 Task: Find connections with filter location Sinnar with filter topic #Personaldevelopmentwith filter profile language English with filter current company Polycab India Limited with filter school Anand Agricultural University, Anand with filter industry Higher Education with filter service category Financial Reporting with filter keywords title Web Developer
Action: Mouse moved to (563, 70)
Screenshot: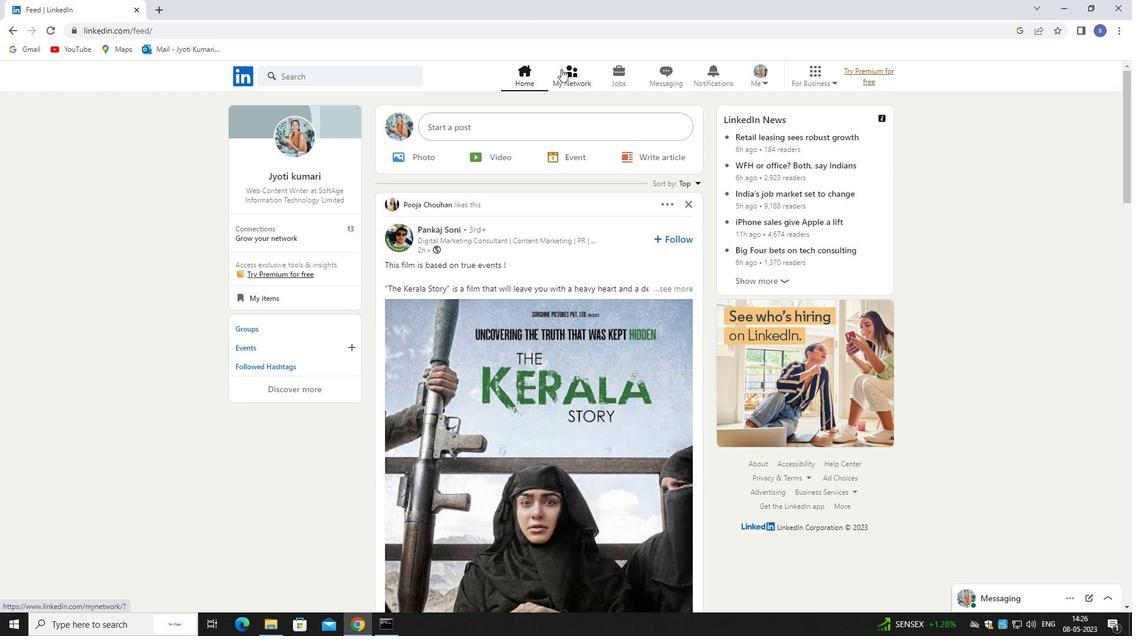 
Action: Mouse pressed left at (563, 70)
Screenshot: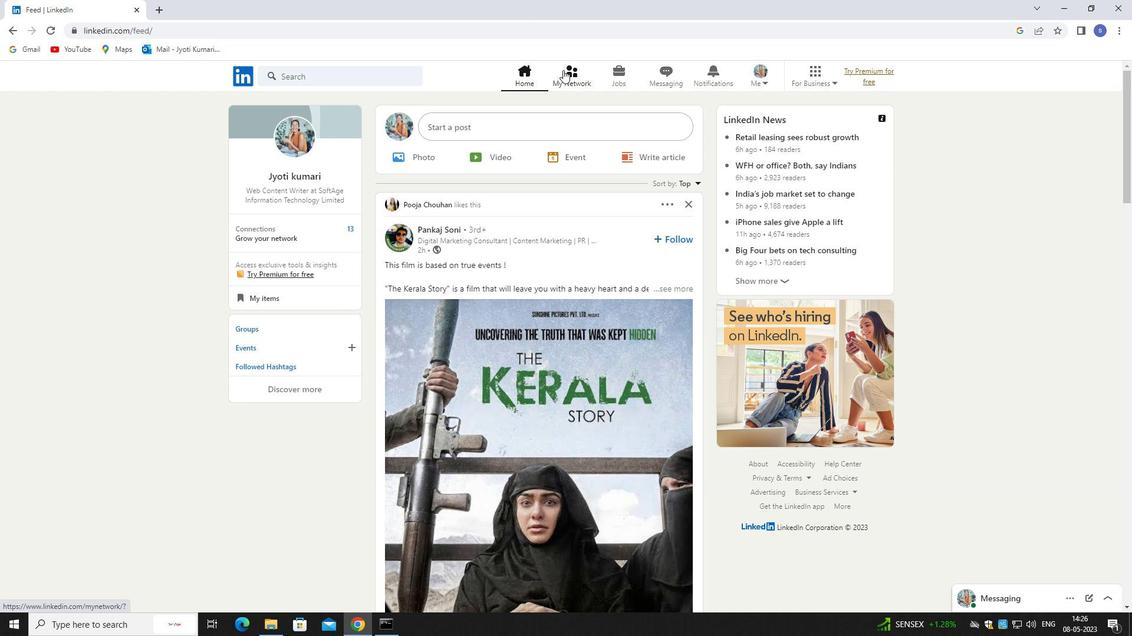 
Action: Mouse pressed left at (563, 70)
Screenshot: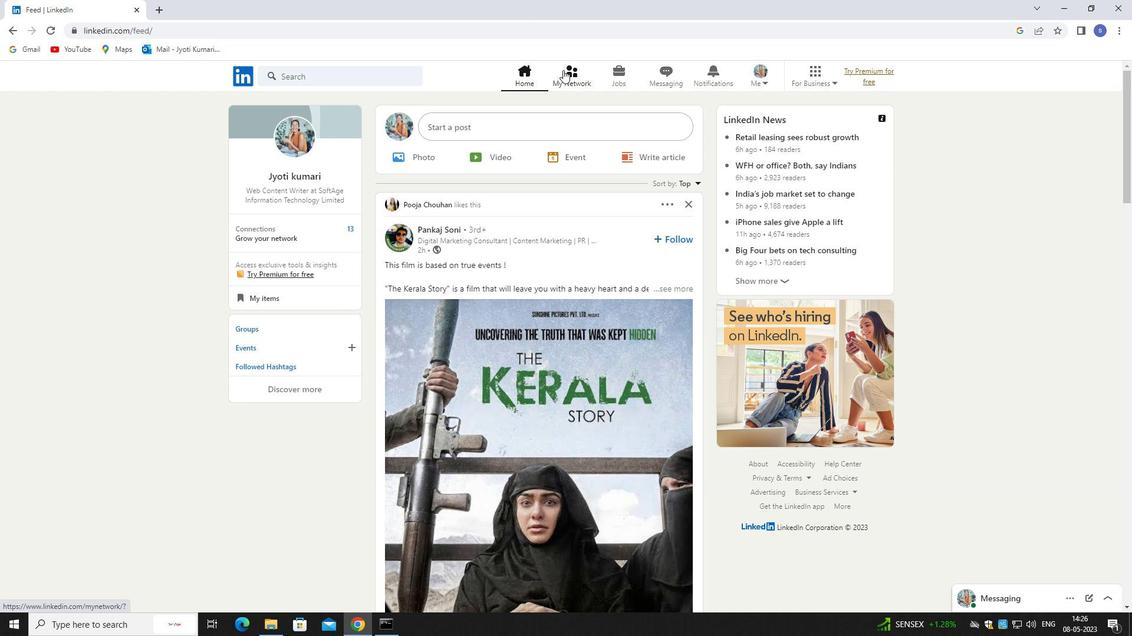 
Action: Mouse moved to (380, 135)
Screenshot: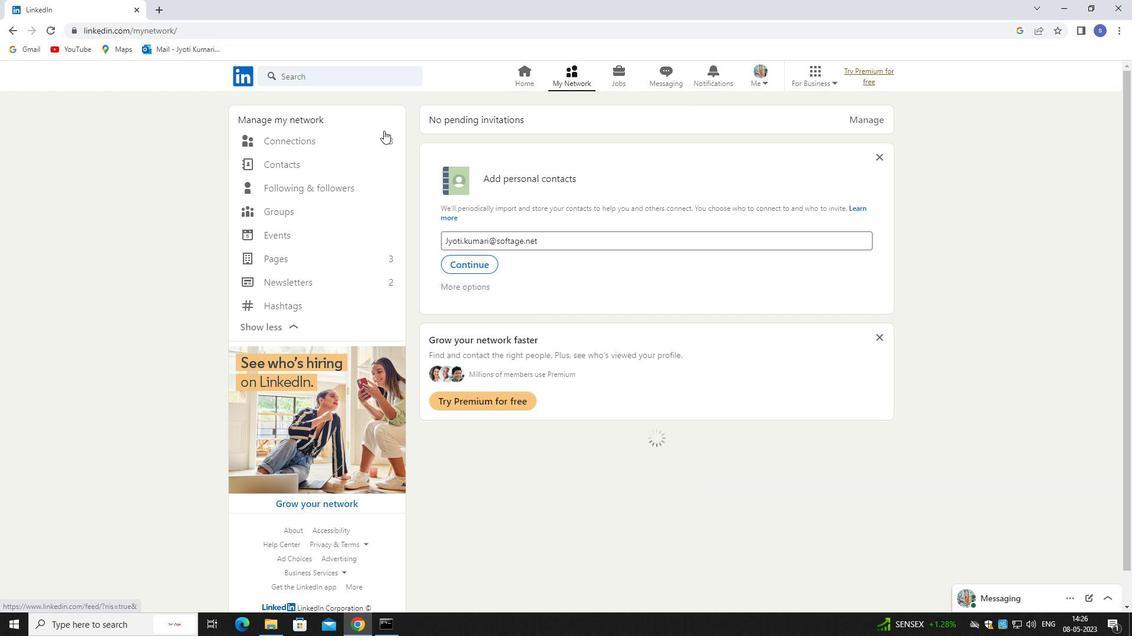 
Action: Mouse pressed left at (380, 135)
Screenshot: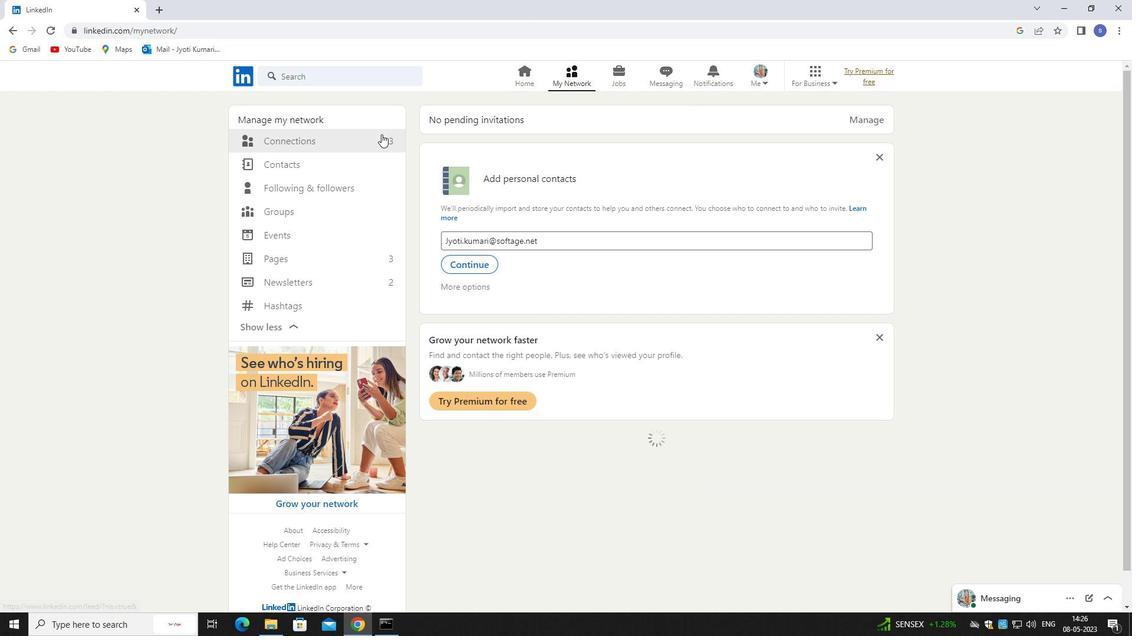 
Action: Mouse pressed left at (380, 135)
Screenshot: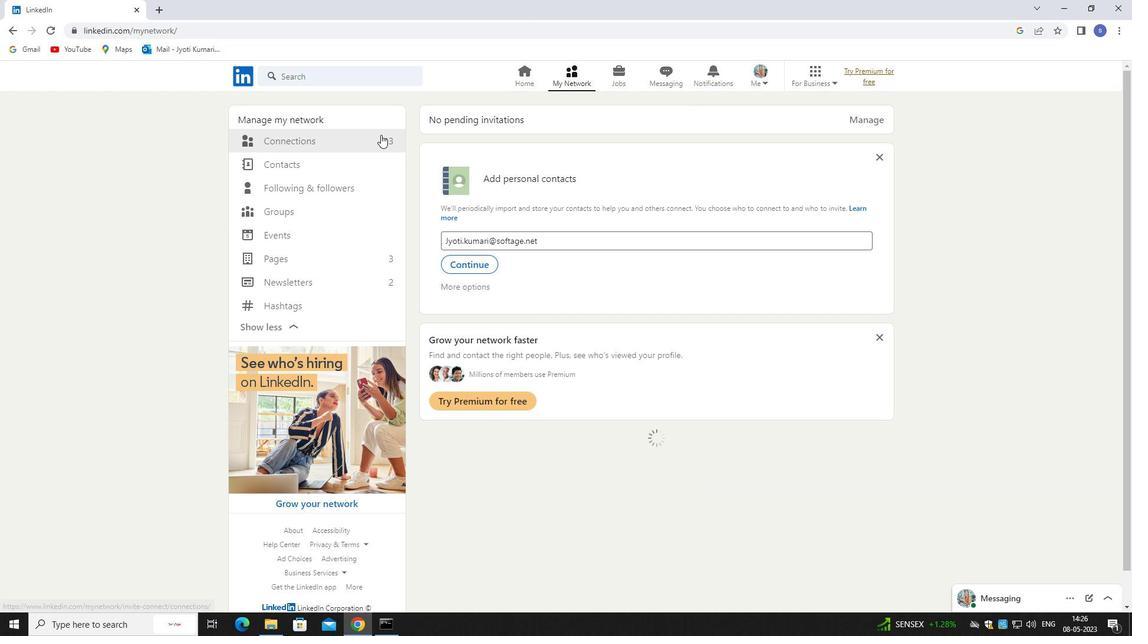 
Action: Mouse moved to (654, 139)
Screenshot: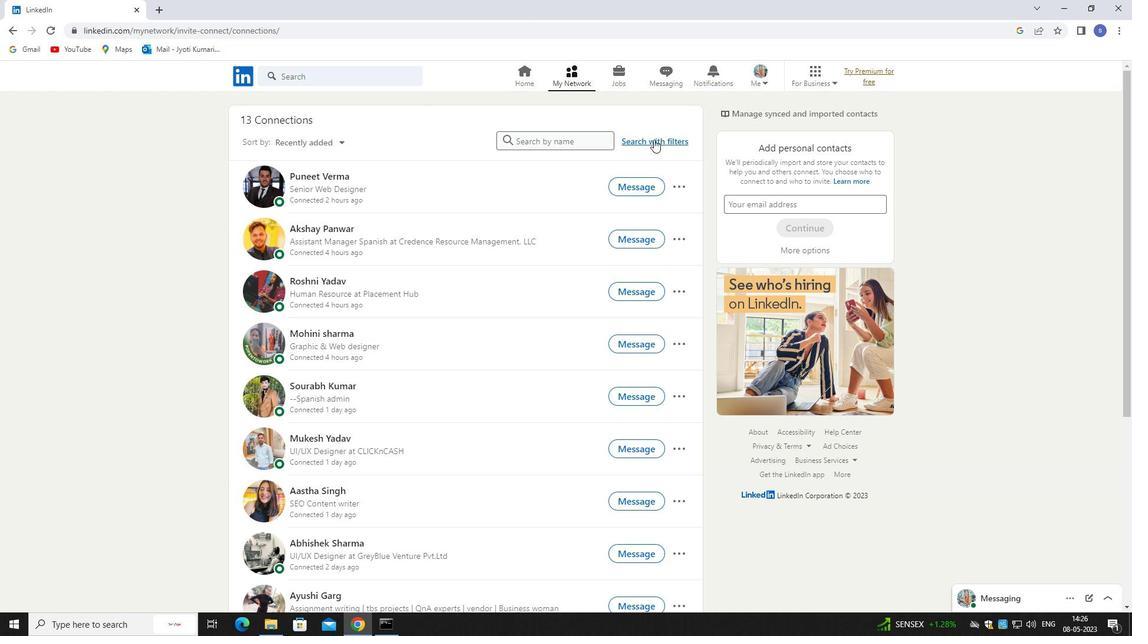 
Action: Mouse pressed left at (654, 139)
Screenshot: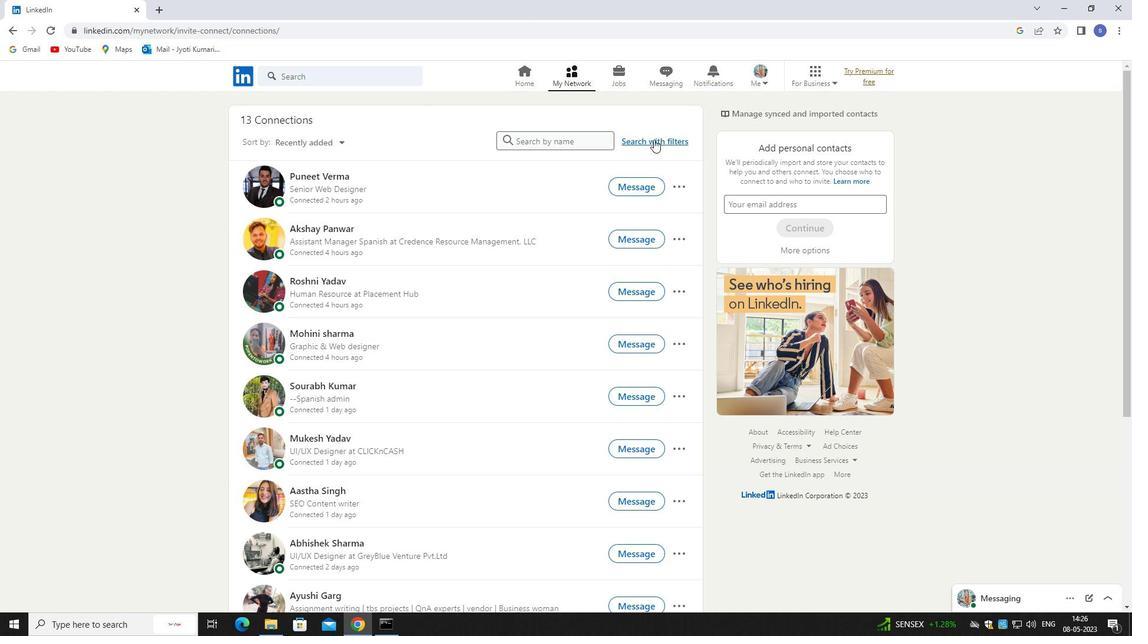 
Action: Mouse moved to (654, 139)
Screenshot: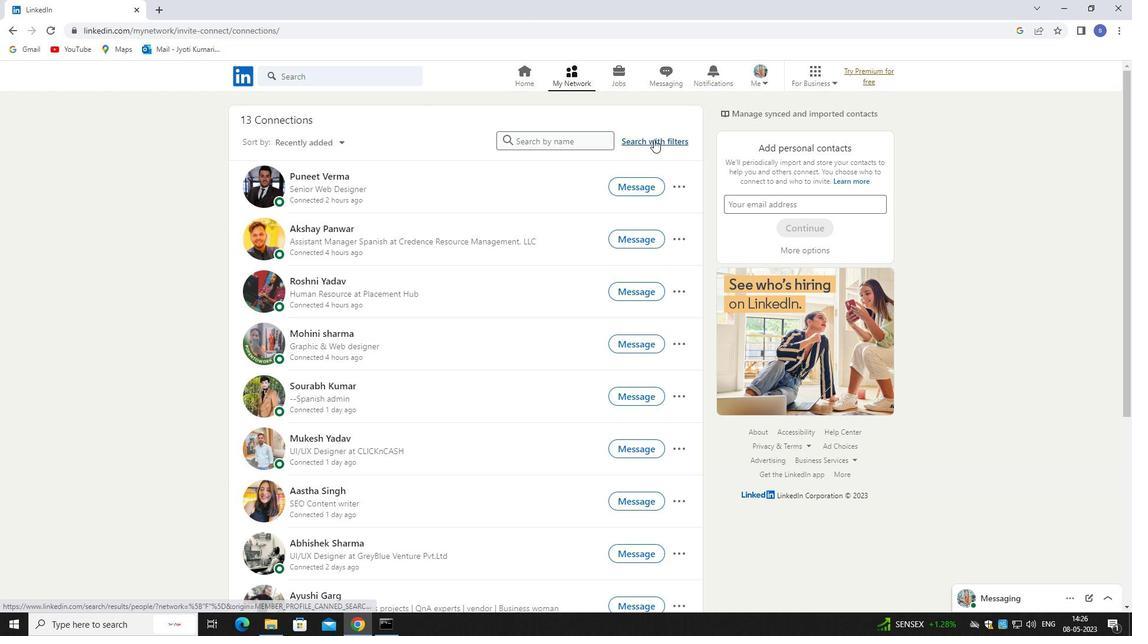 
Action: Mouse pressed left at (654, 139)
Screenshot: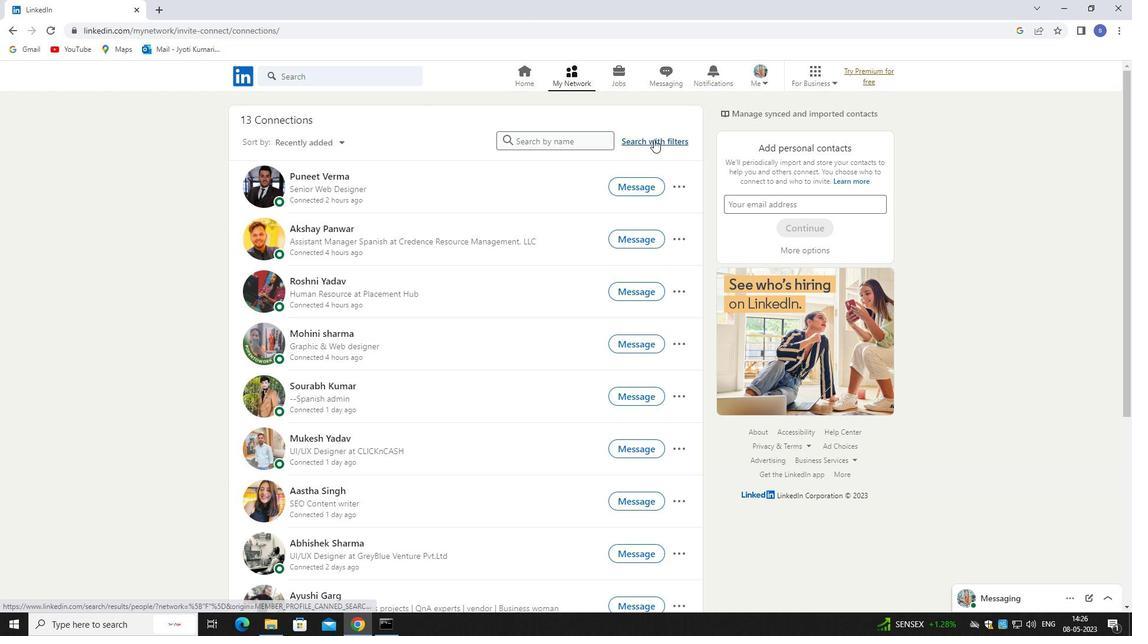 
Action: Mouse moved to (608, 107)
Screenshot: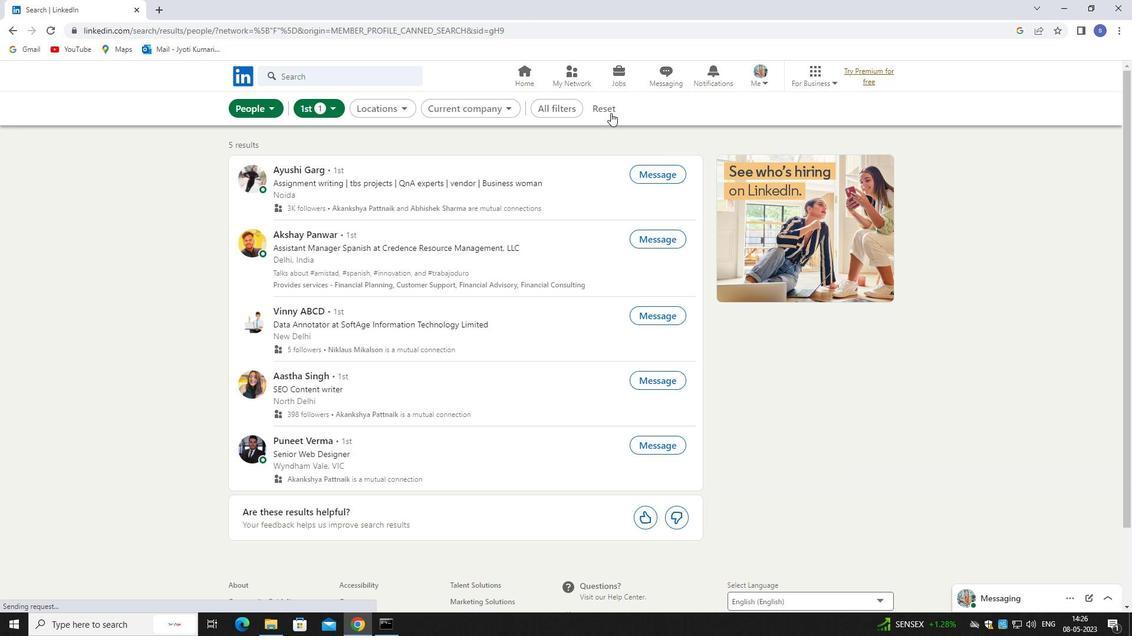 
Action: Mouse pressed left at (608, 107)
Screenshot: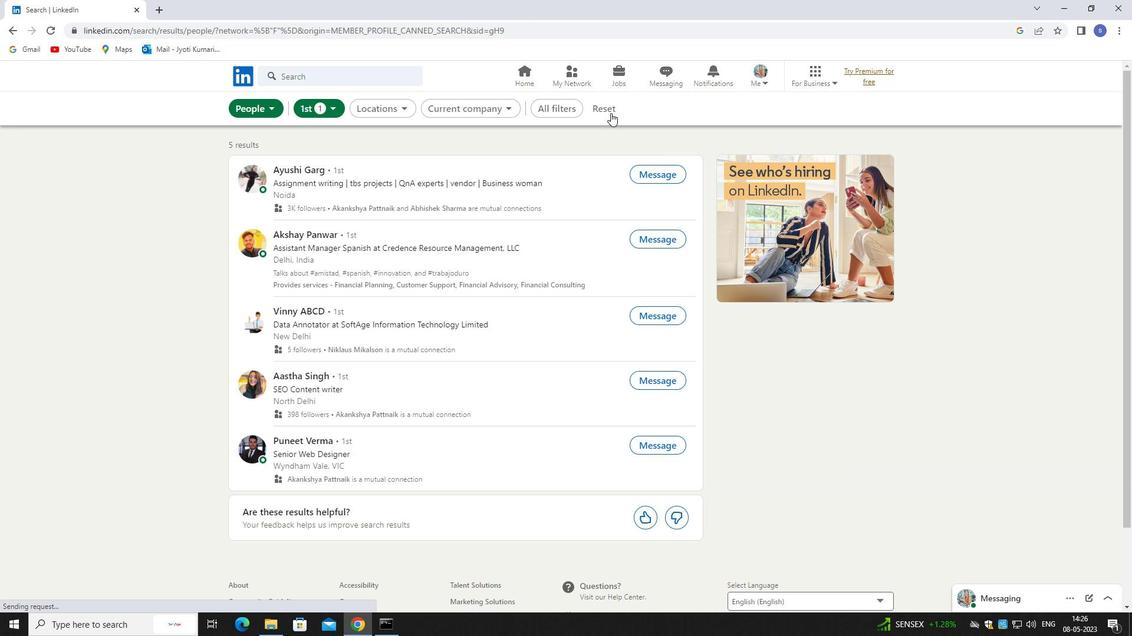 
Action: Mouse moved to (595, 108)
Screenshot: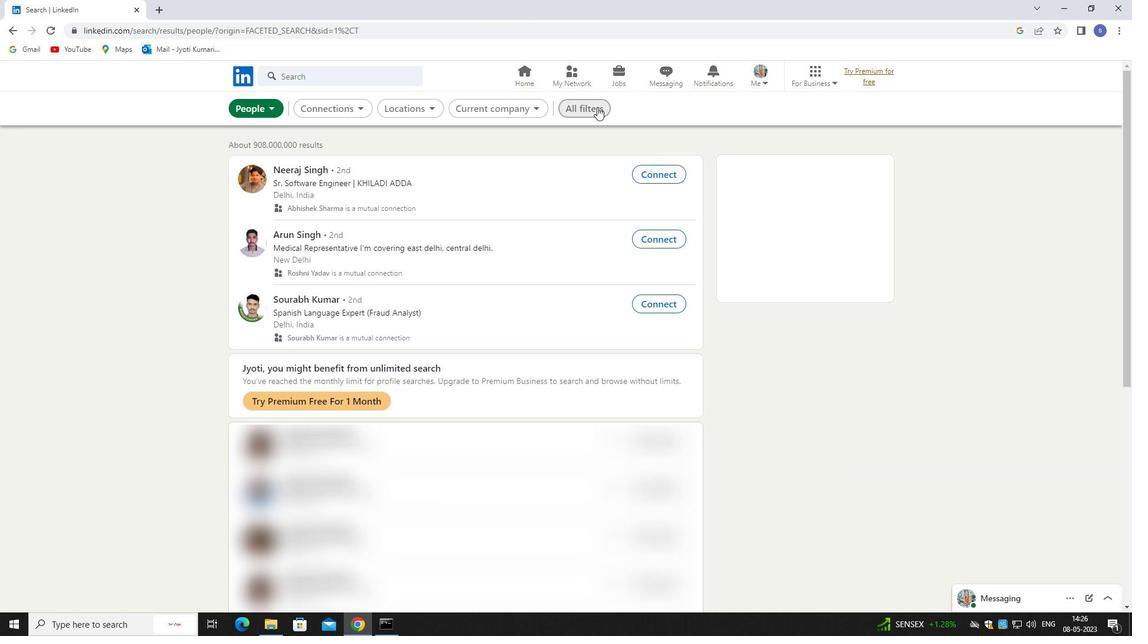 
Action: Mouse pressed left at (595, 108)
Screenshot: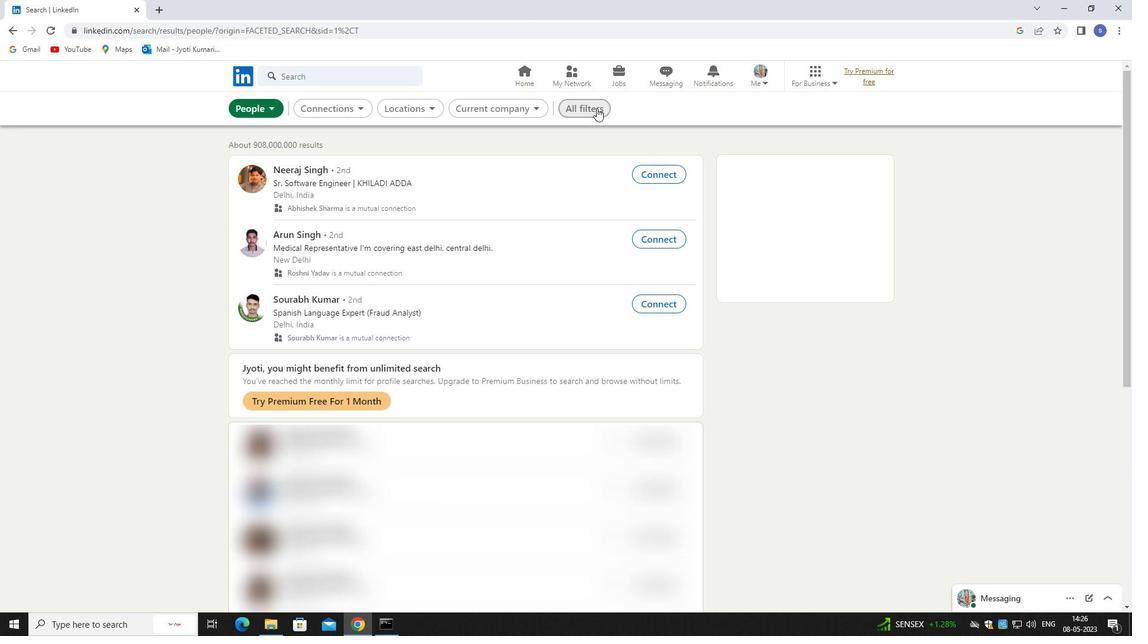
Action: Mouse moved to (1020, 464)
Screenshot: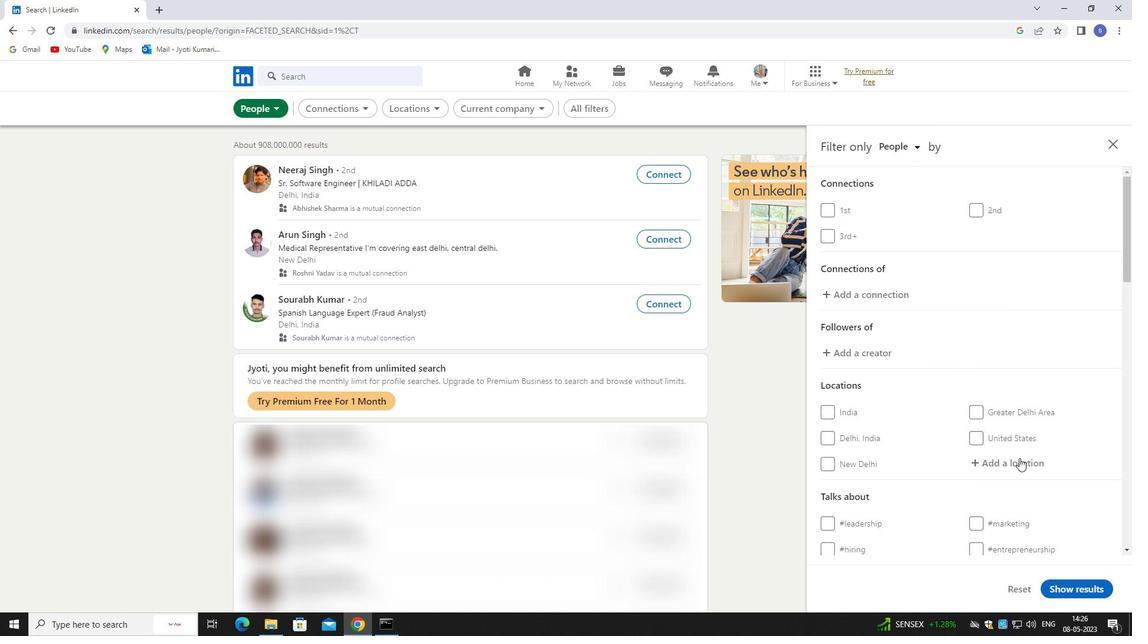 
Action: Mouse pressed left at (1020, 464)
Screenshot: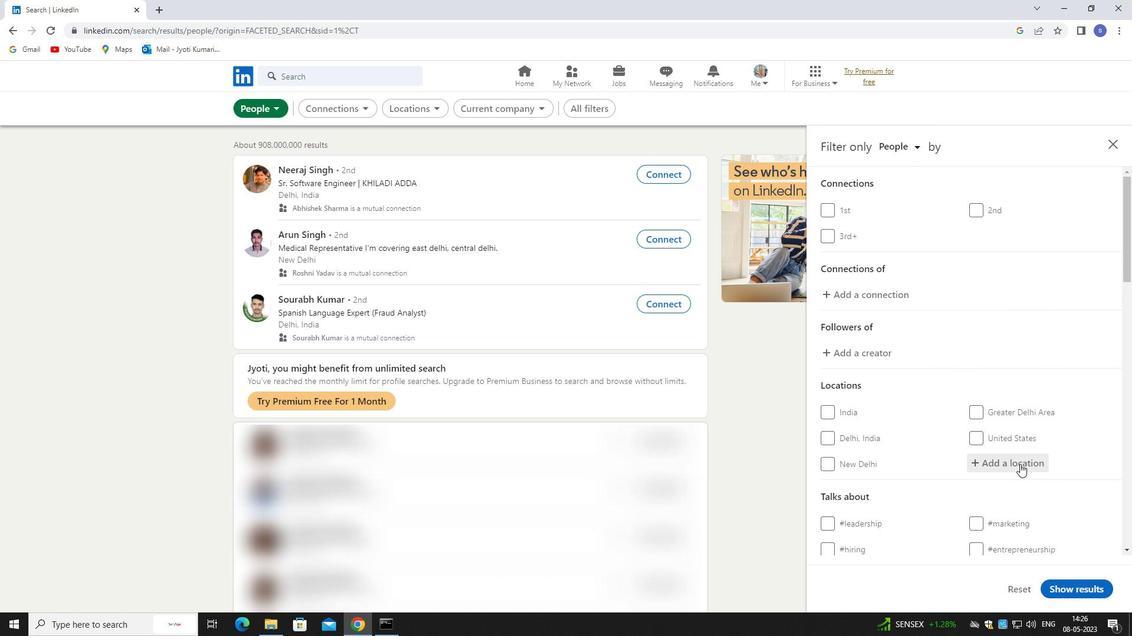 
Action: Mouse moved to (1017, 472)
Screenshot: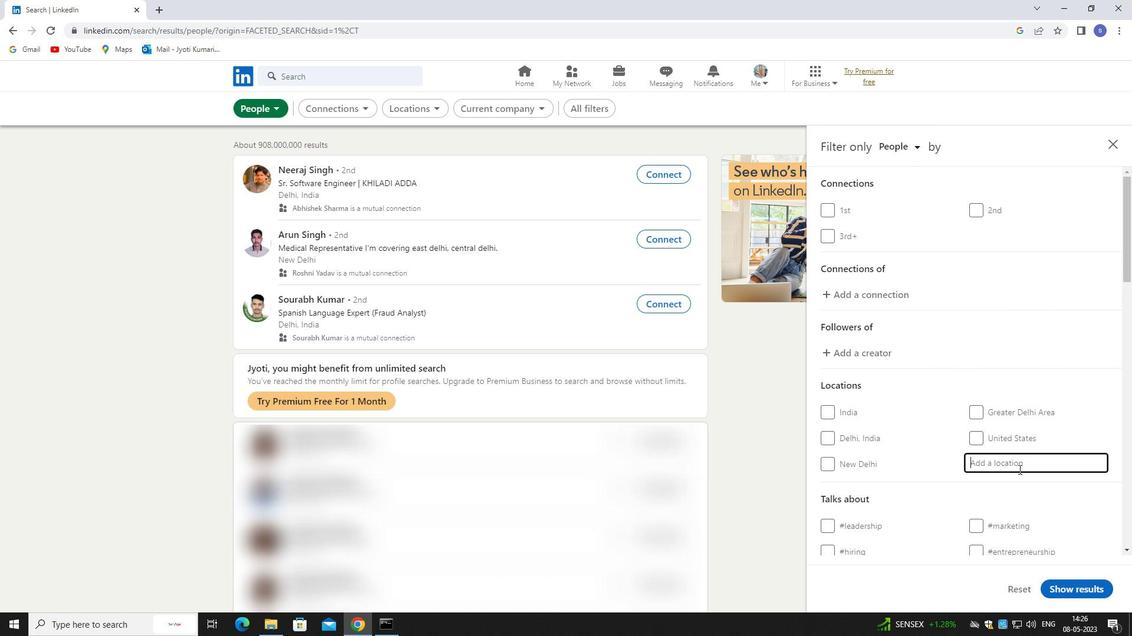 
Action: Key pressed <Key.shift>SINNAR
Screenshot: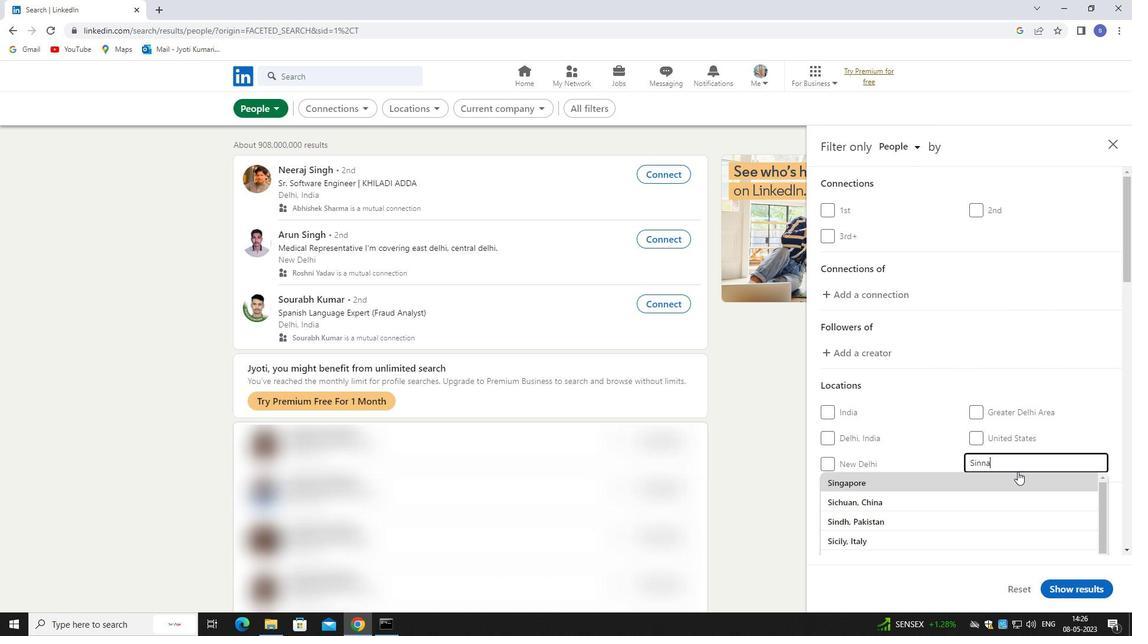
Action: Mouse moved to (1019, 484)
Screenshot: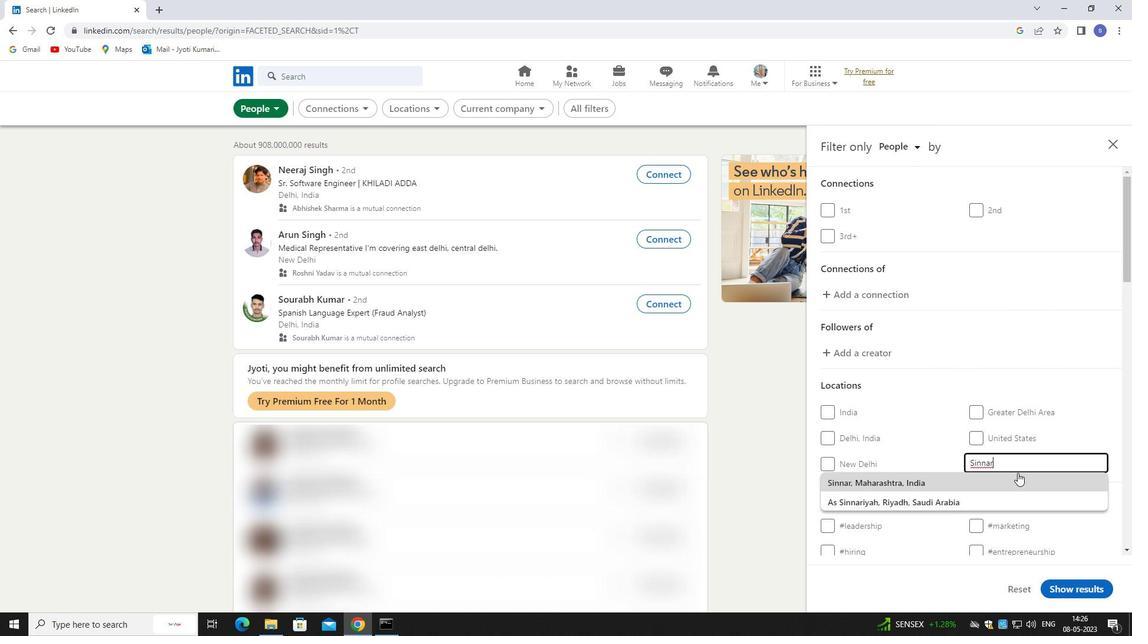 
Action: Mouse pressed left at (1019, 484)
Screenshot: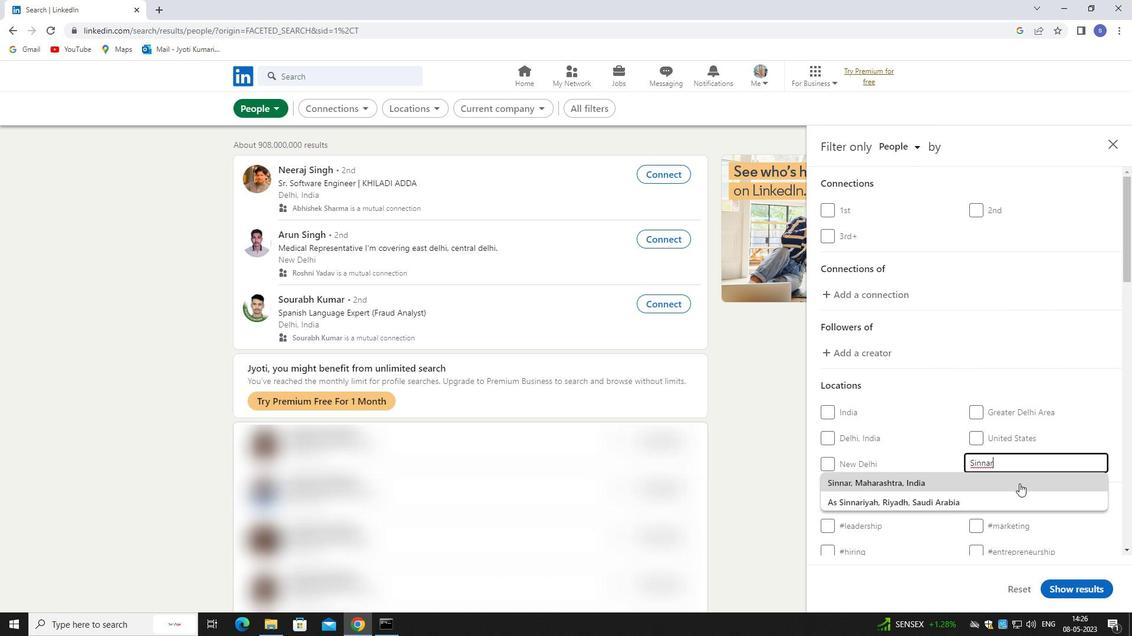 
Action: Mouse scrolled (1019, 483) with delta (0, 0)
Screenshot: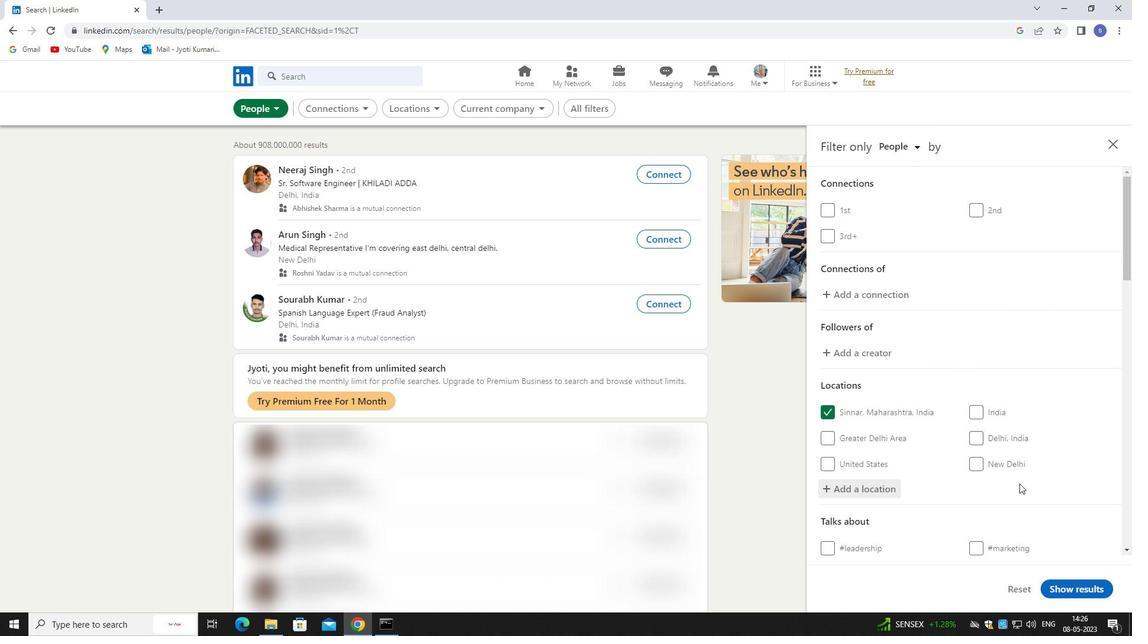 
Action: Mouse moved to (1019, 484)
Screenshot: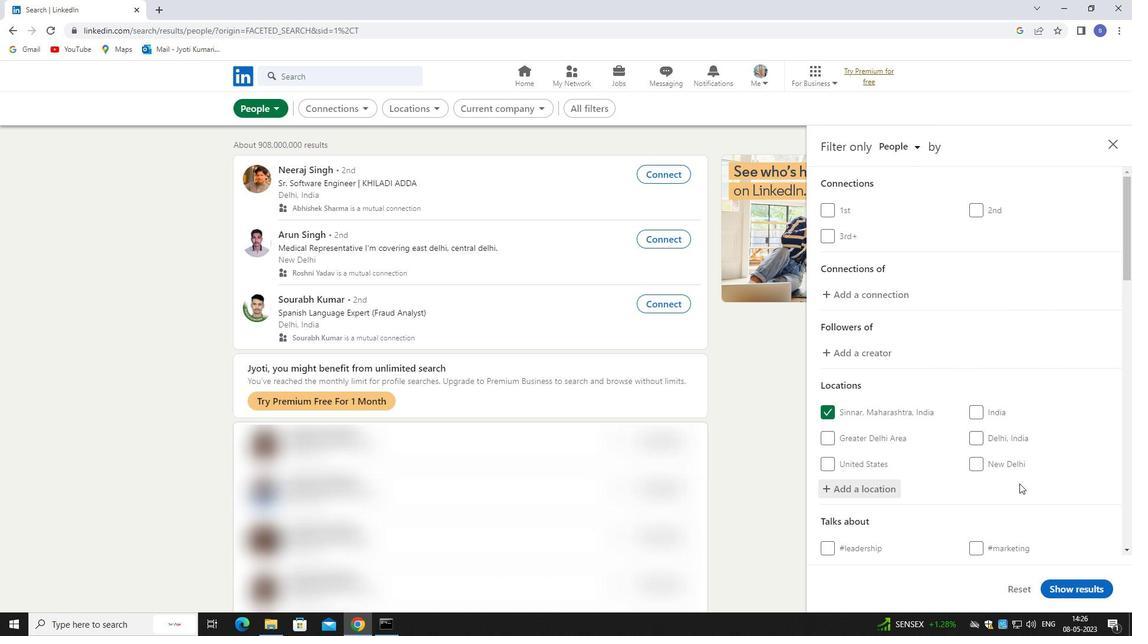 
Action: Mouse scrolled (1019, 484) with delta (0, 0)
Screenshot: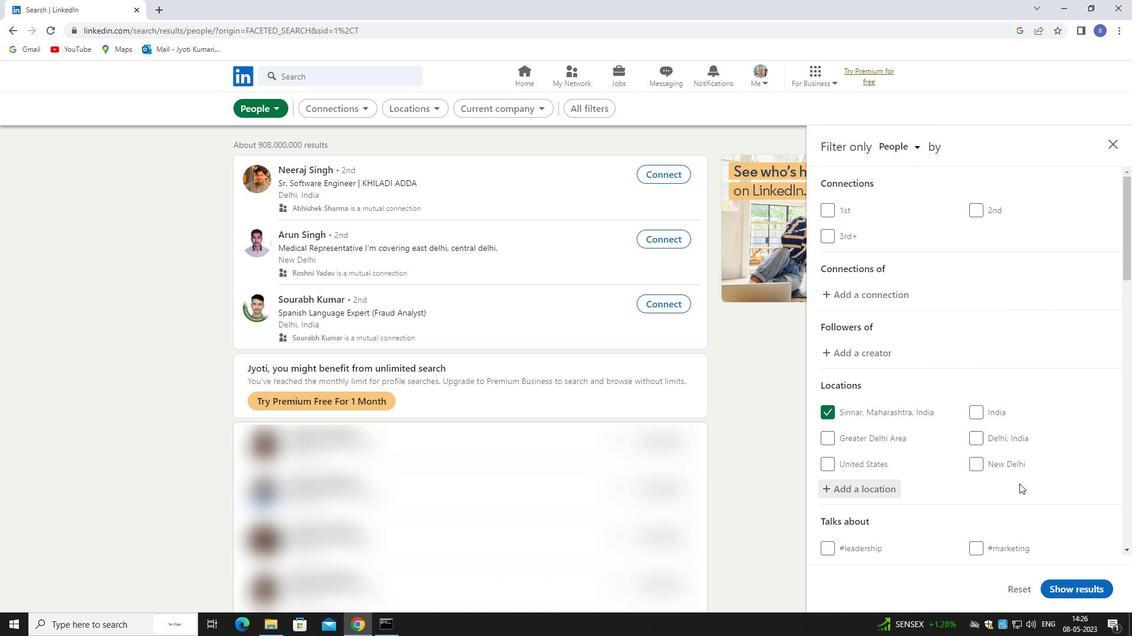 
Action: Mouse moved to (1019, 485)
Screenshot: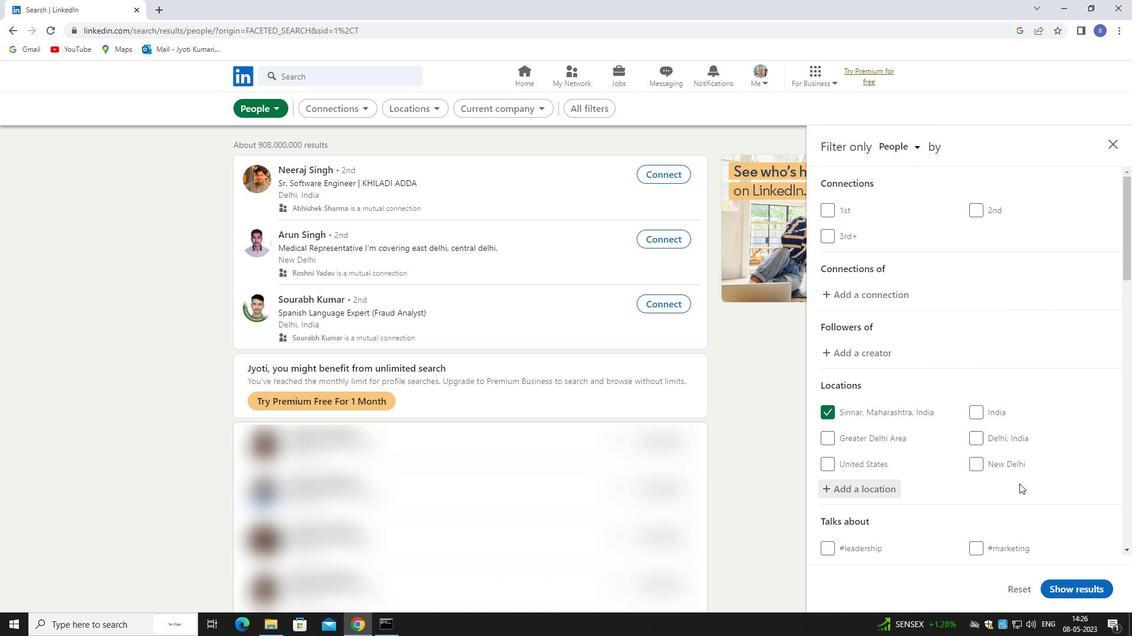 
Action: Mouse scrolled (1019, 485) with delta (0, 0)
Screenshot: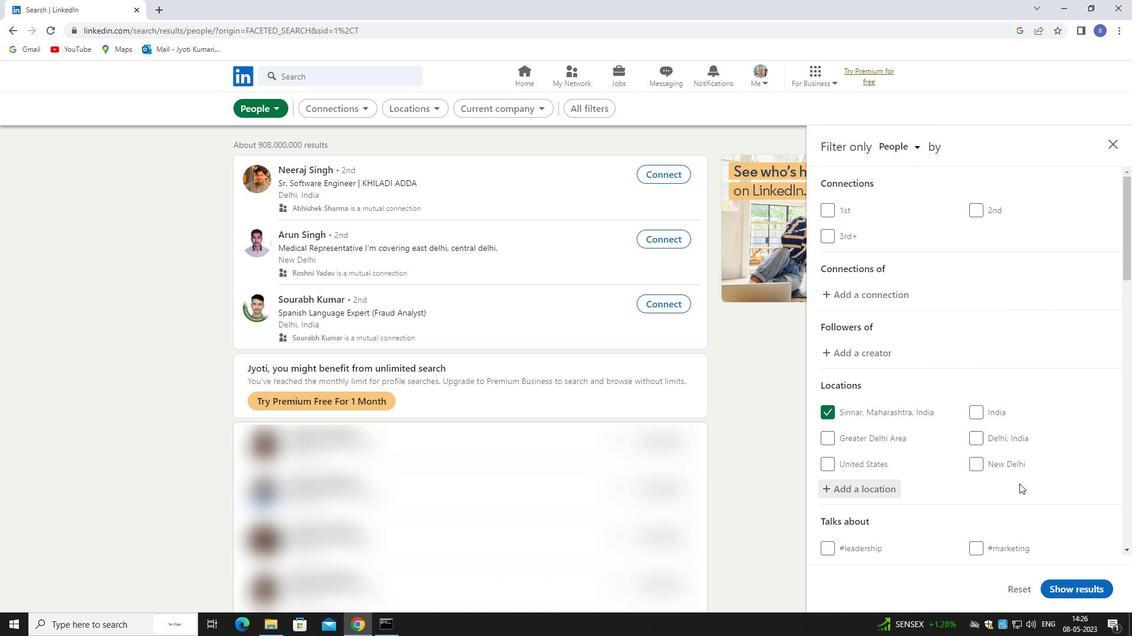 
Action: Mouse moved to (1004, 418)
Screenshot: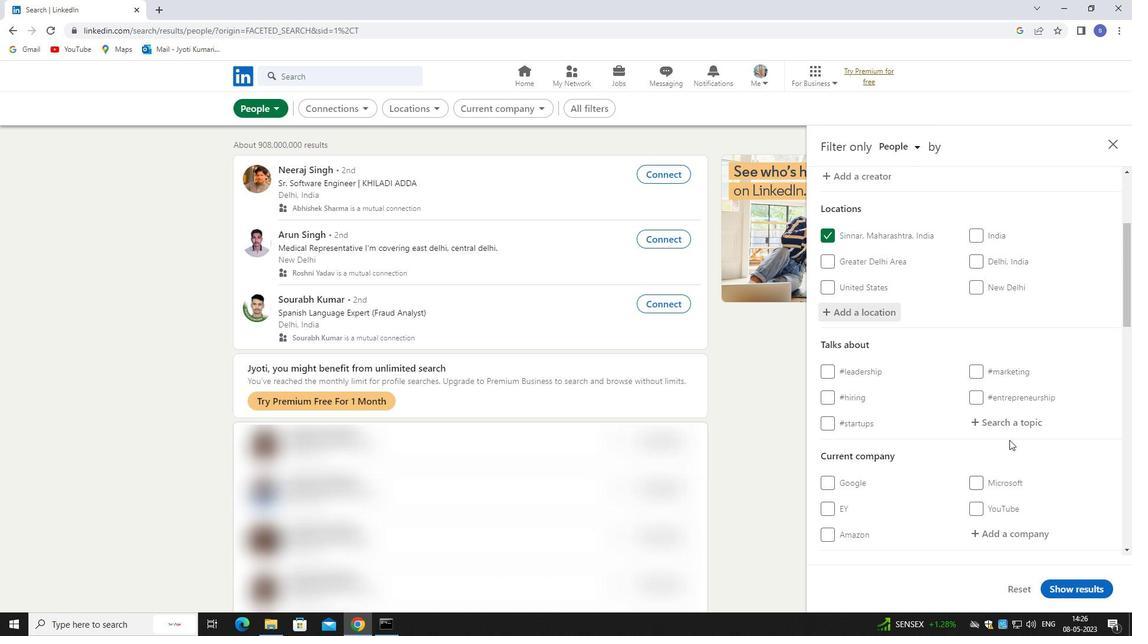 
Action: Mouse pressed left at (1004, 418)
Screenshot: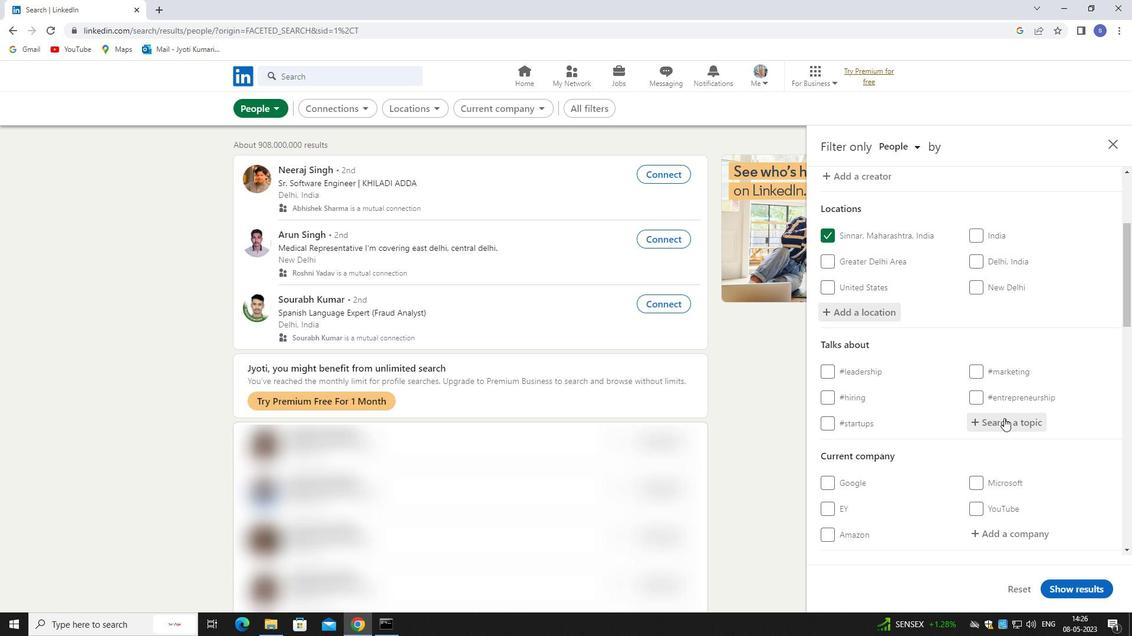
Action: Key pressed <Key.shift>PERSONA
Screenshot: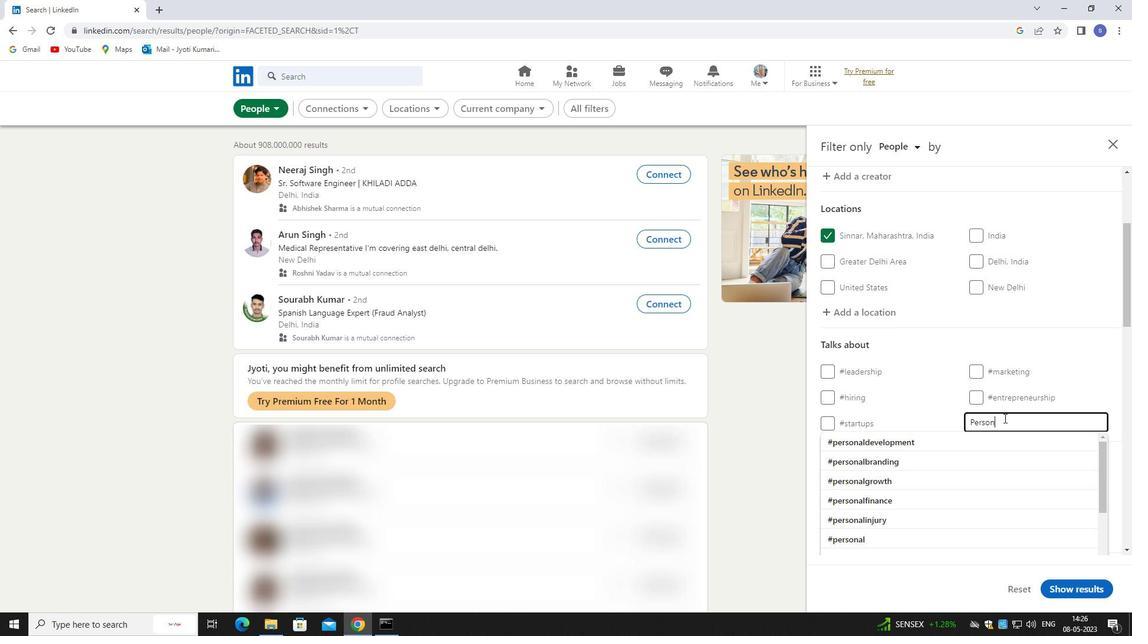 
Action: Mouse moved to (1003, 449)
Screenshot: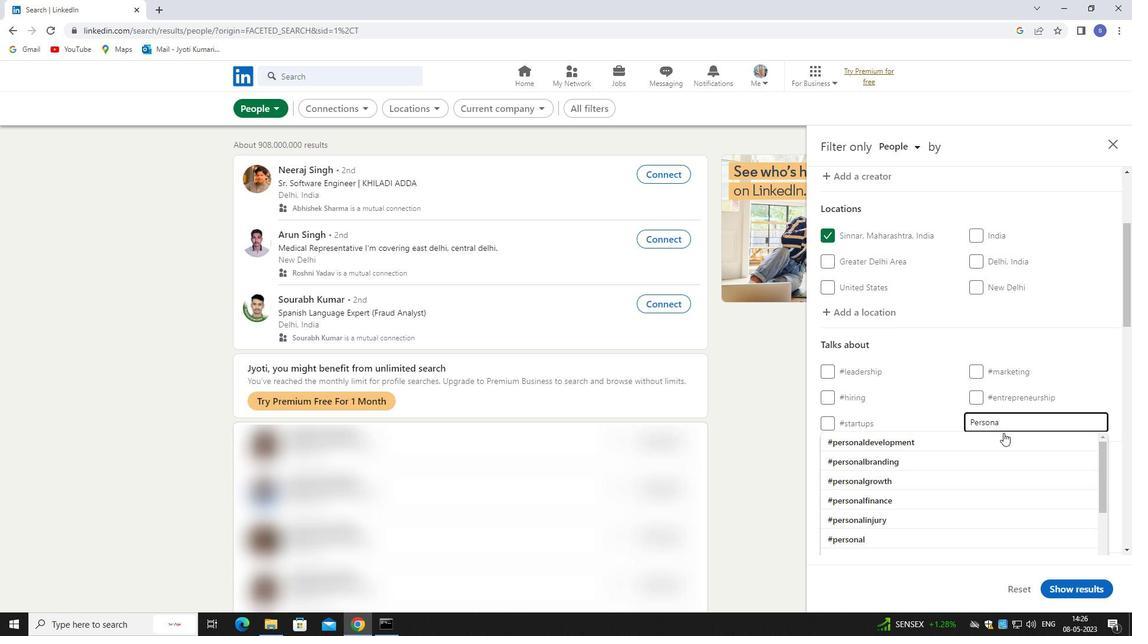 
Action: Mouse pressed left at (1003, 449)
Screenshot: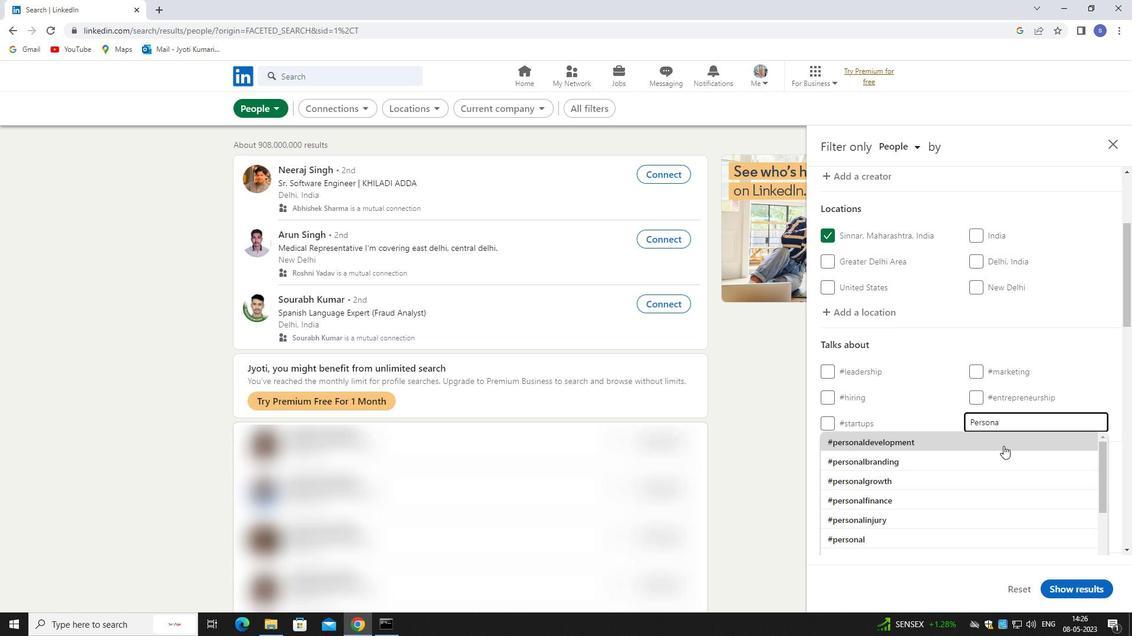 
Action: Mouse moved to (1003, 447)
Screenshot: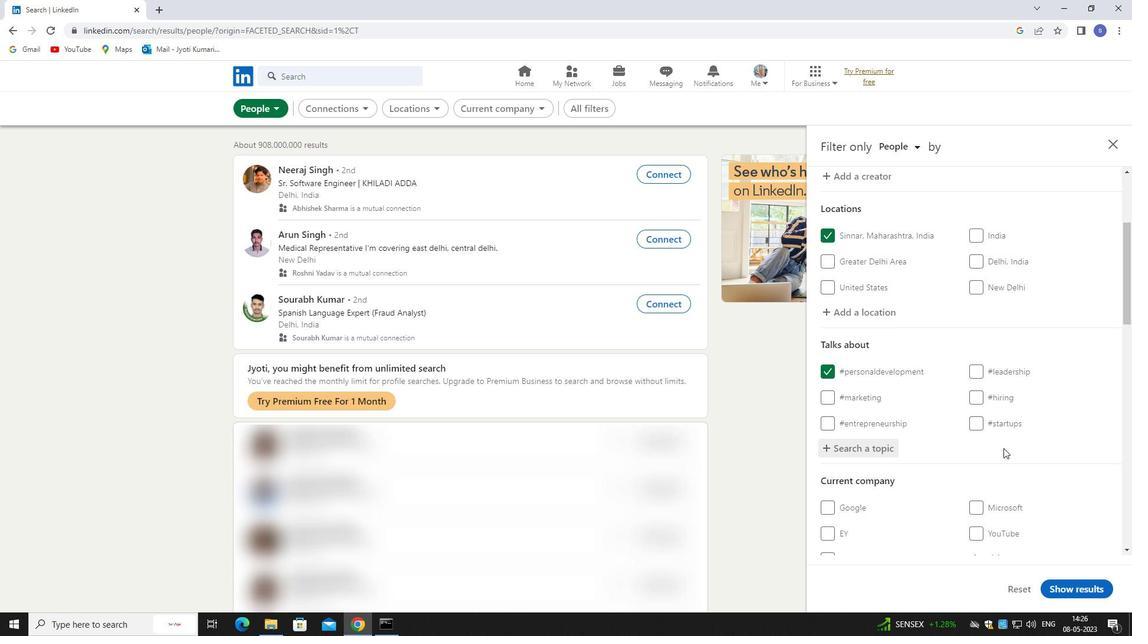
Action: Mouse scrolled (1003, 446) with delta (0, 0)
Screenshot: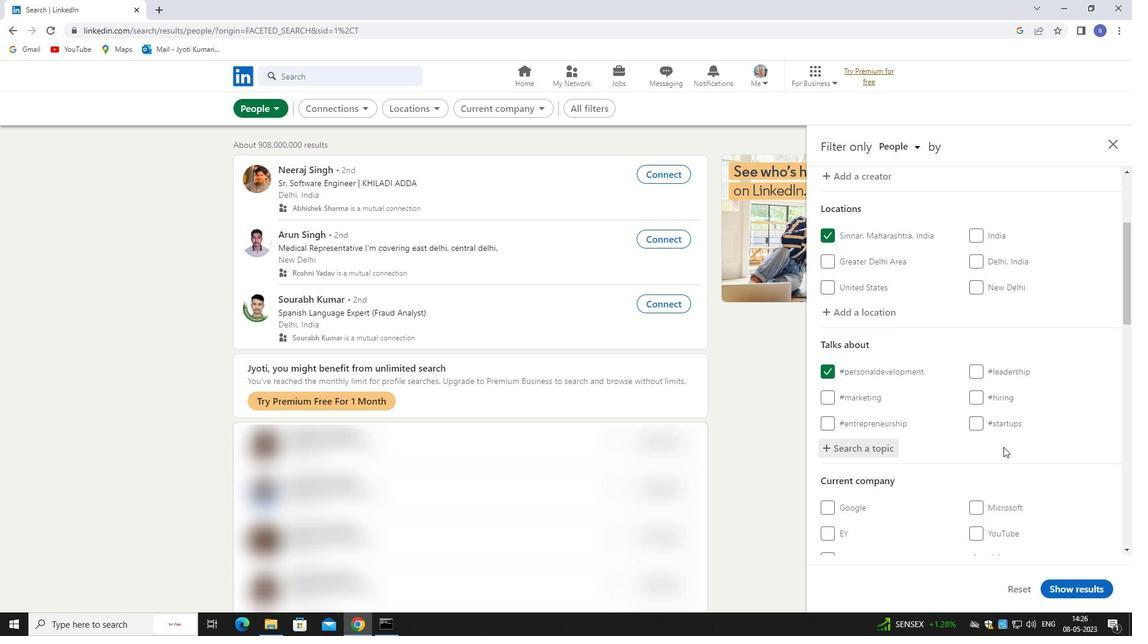
Action: Mouse scrolled (1003, 446) with delta (0, 0)
Screenshot: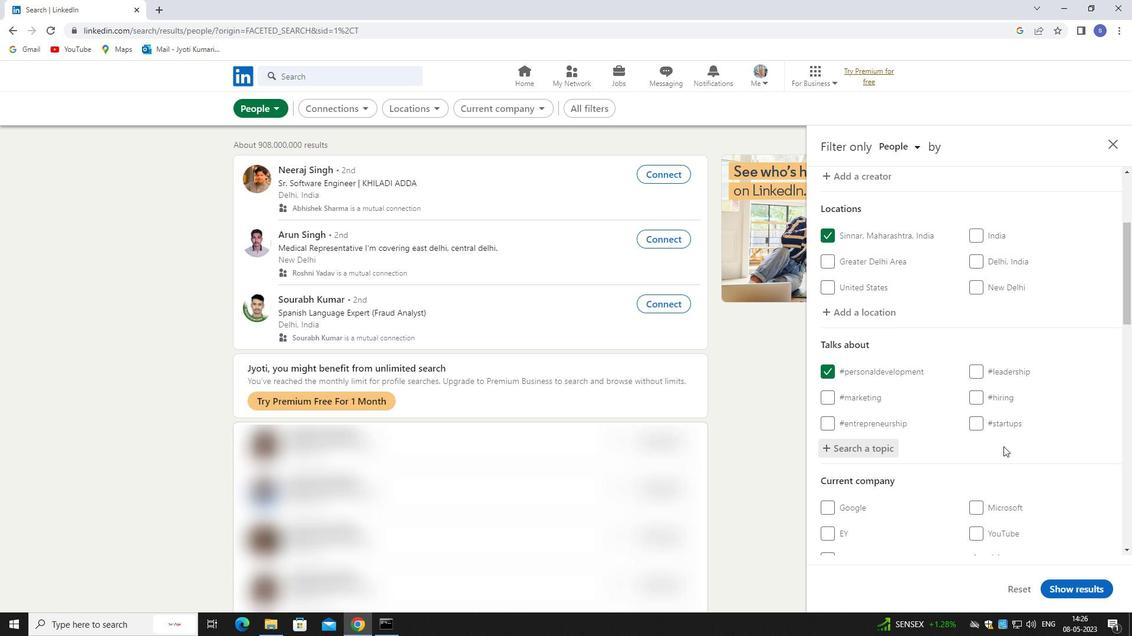 
Action: Mouse scrolled (1003, 446) with delta (0, 0)
Screenshot: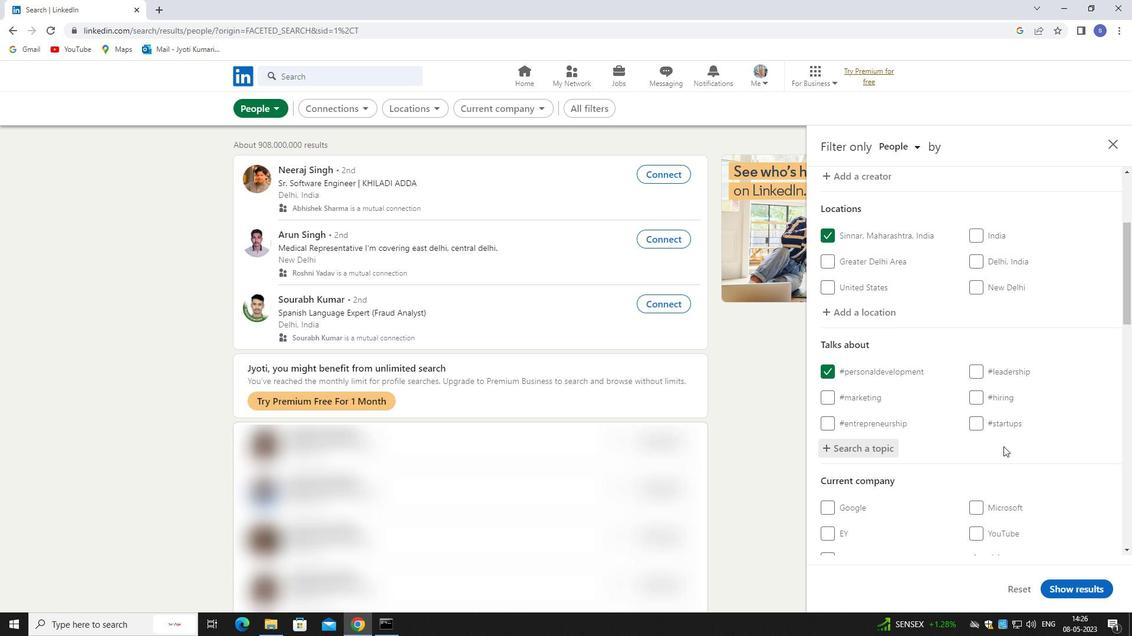 
Action: Mouse moved to (1007, 382)
Screenshot: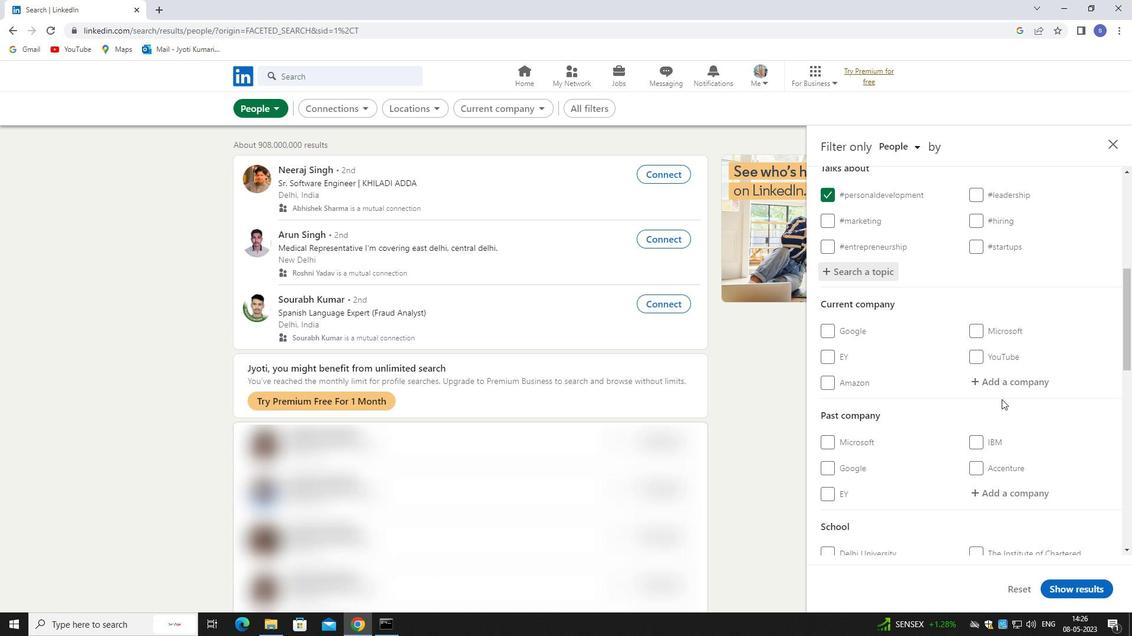 
Action: Mouse pressed left at (1007, 382)
Screenshot: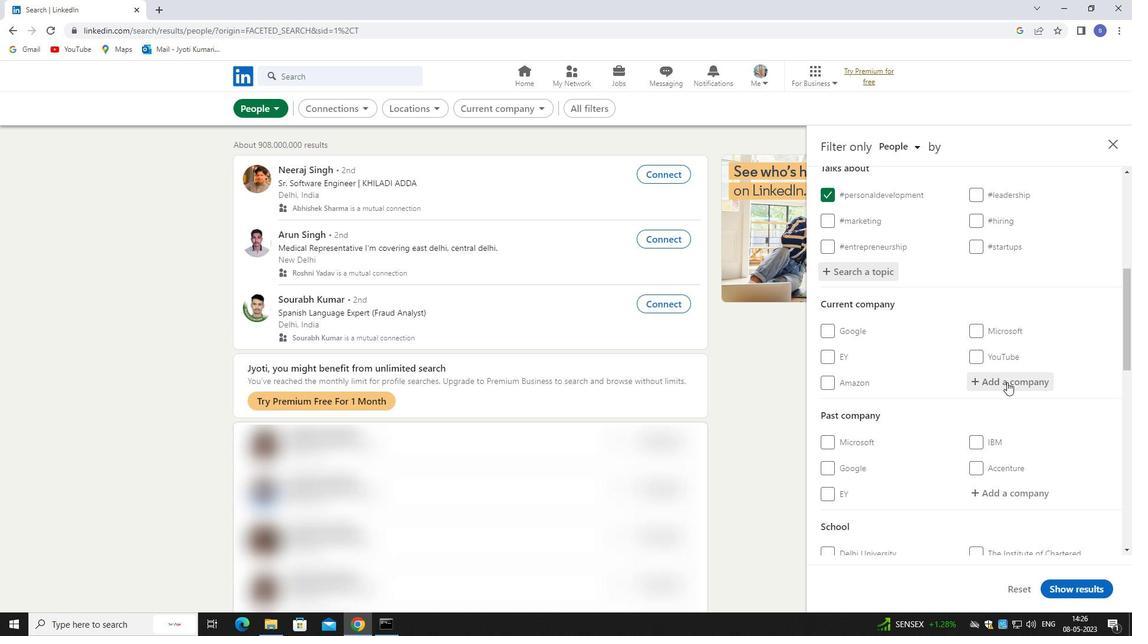 
Action: Key pressed <Key.shift>POLYCAB
Screenshot: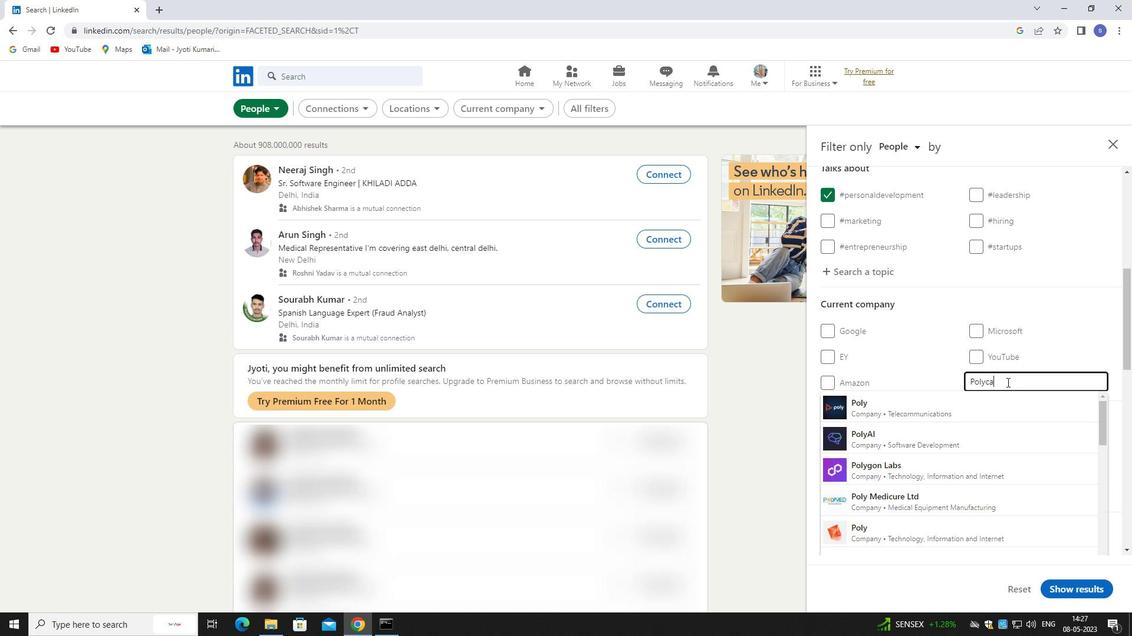
Action: Mouse moved to (988, 406)
Screenshot: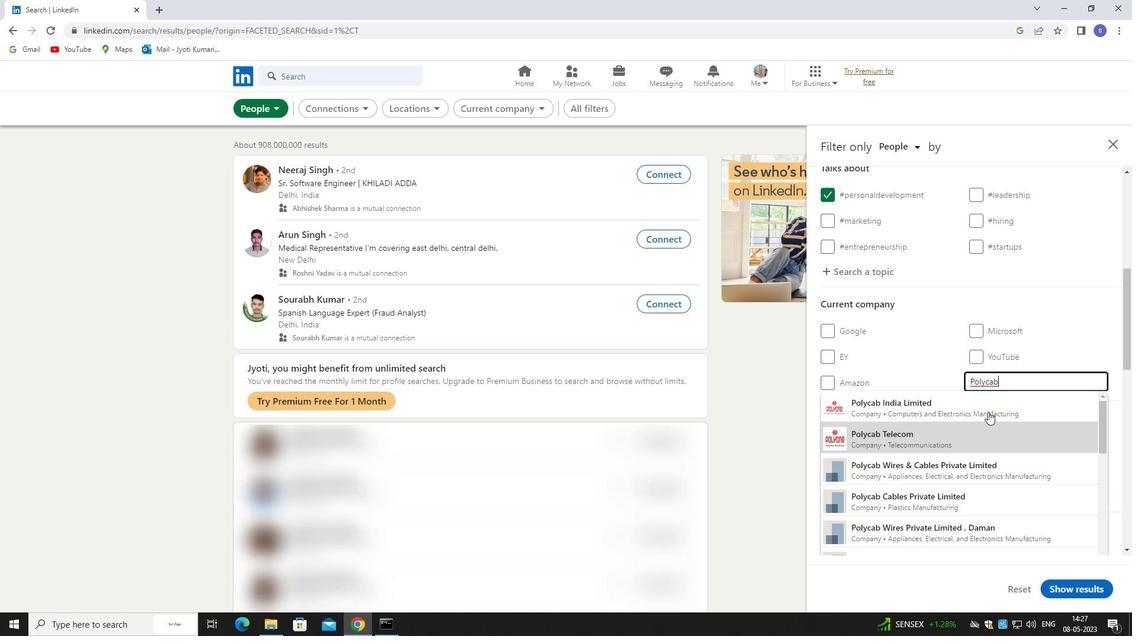 
Action: Mouse pressed left at (988, 406)
Screenshot: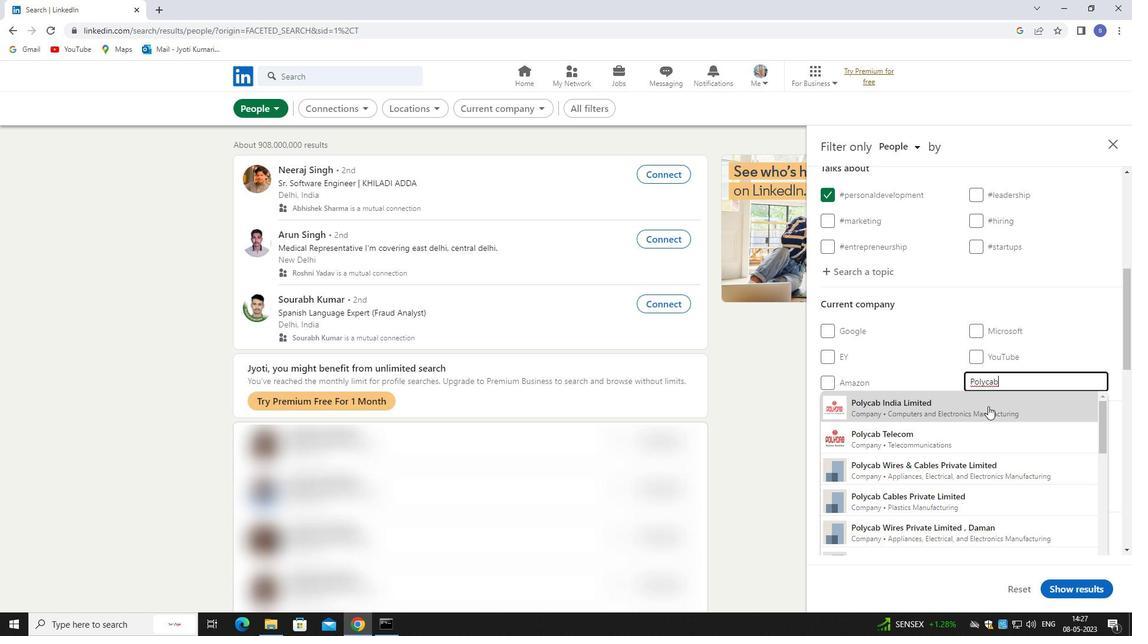 
Action: Mouse scrolled (988, 406) with delta (0, 0)
Screenshot: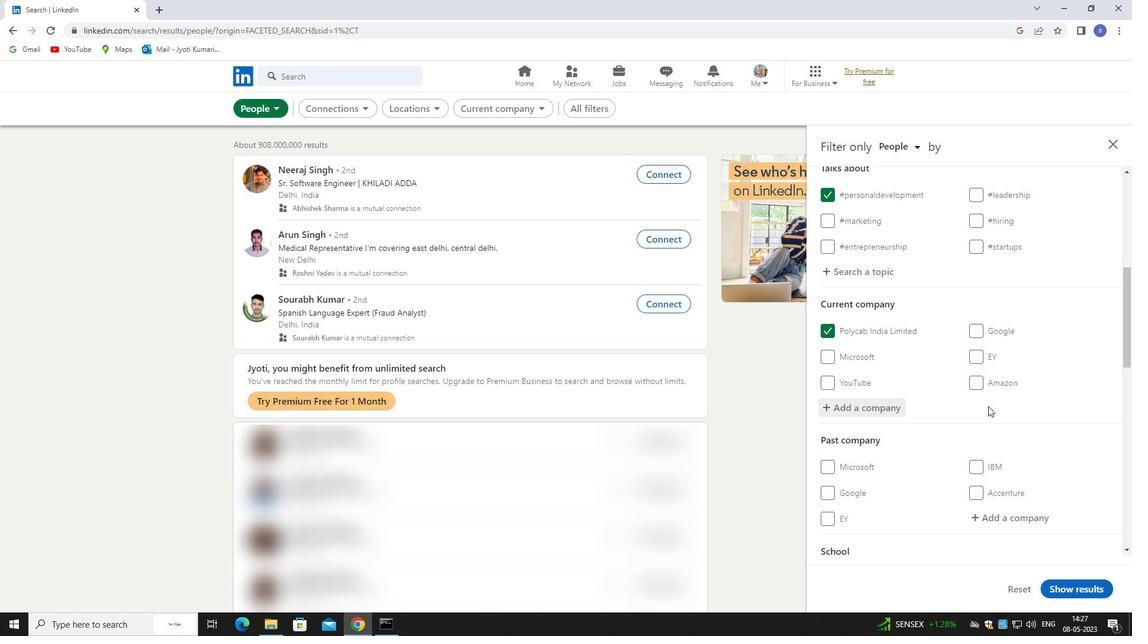 
Action: Mouse moved to (988, 406)
Screenshot: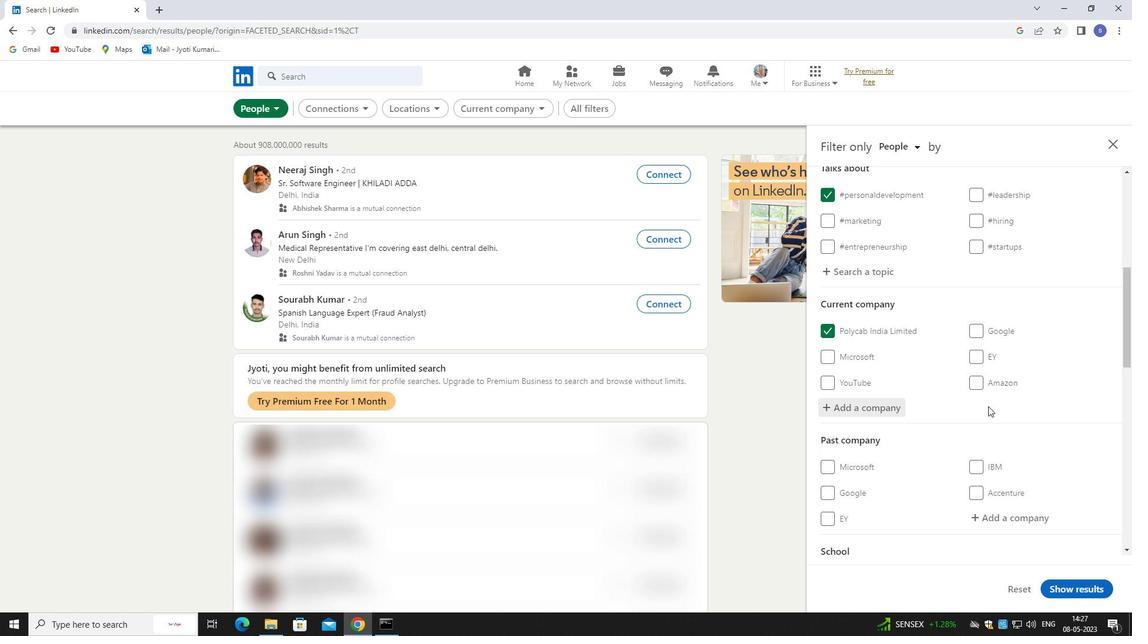 
Action: Mouse scrolled (988, 405) with delta (0, 0)
Screenshot: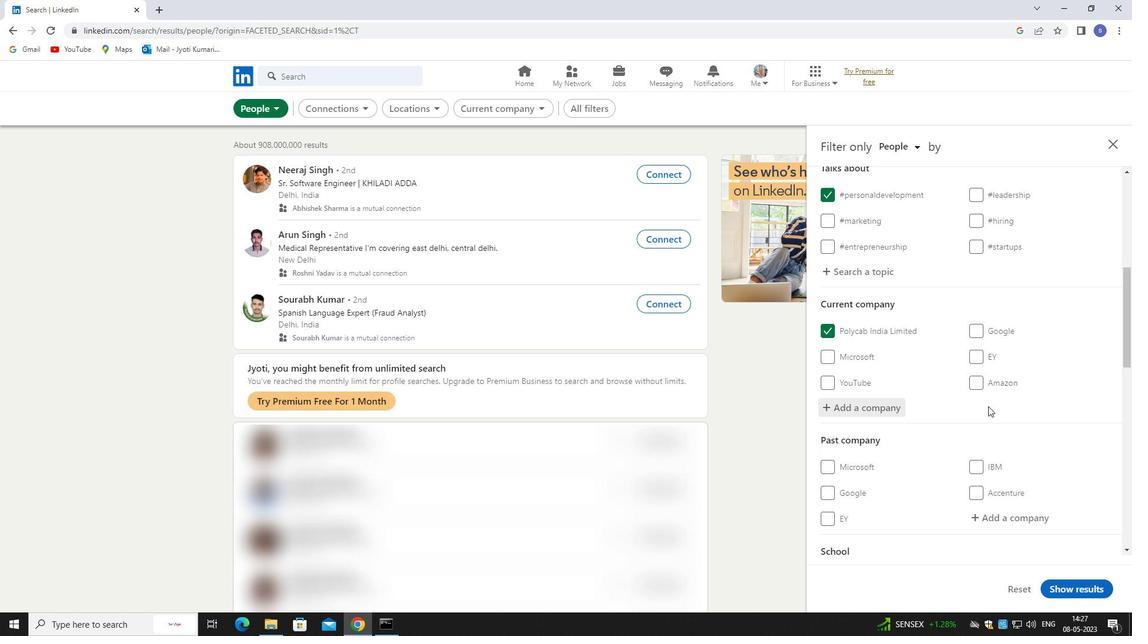 
Action: Mouse scrolled (988, 405) with delta (0, 0)
Screenshot: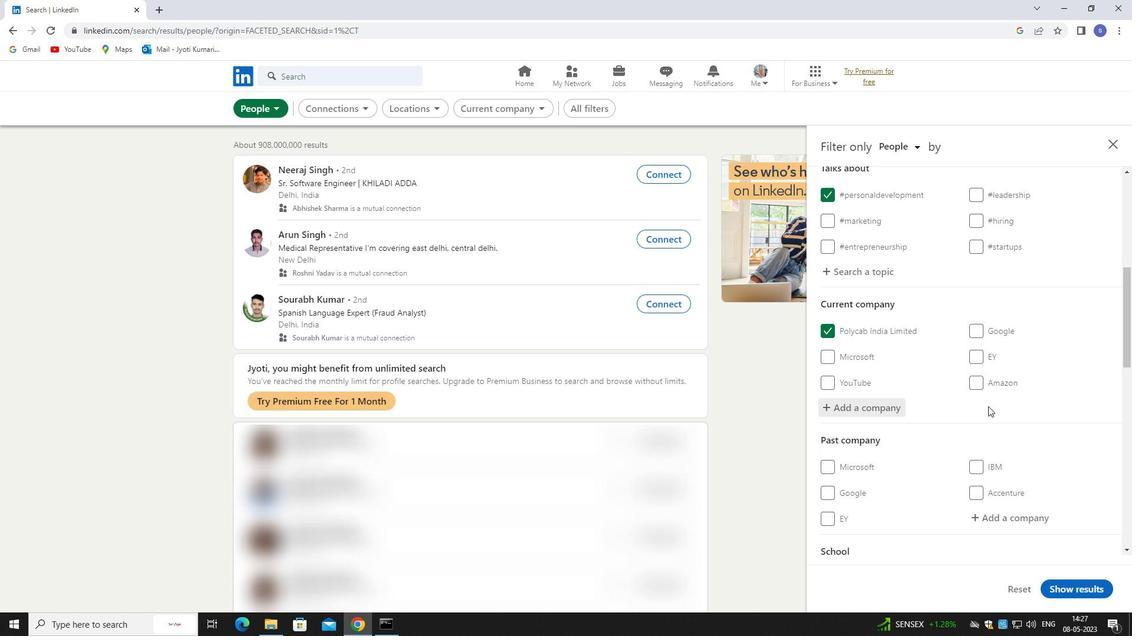 
Action: Mouse moved to (989, 406)
Screenshot: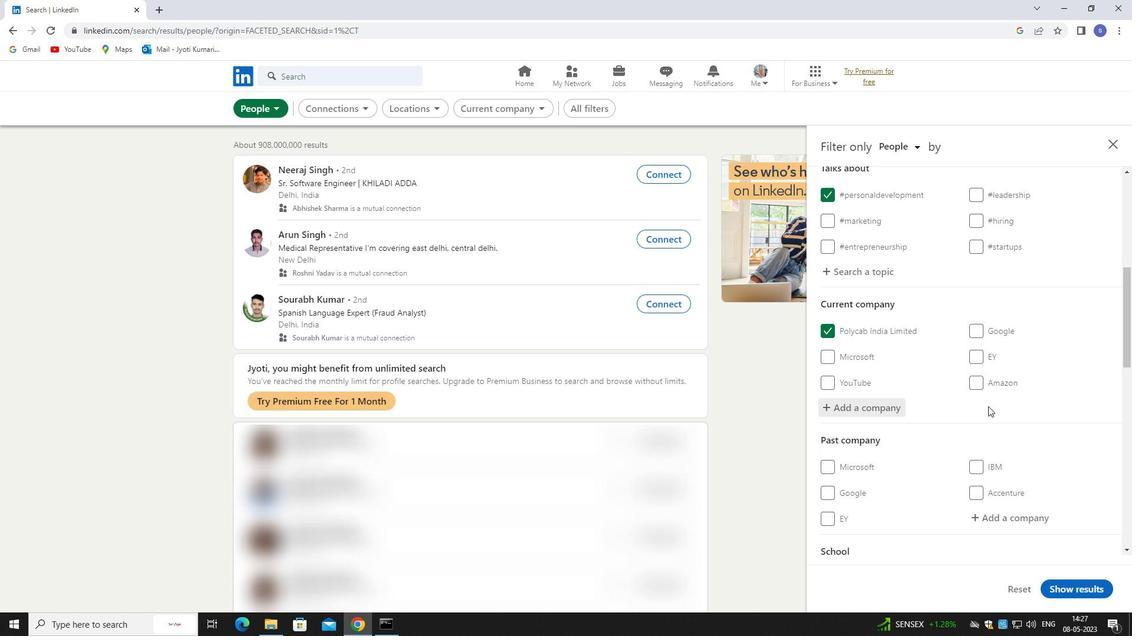 
Action: Mouse scrolled (989, 405) with delta (0, 0)
Screenshot: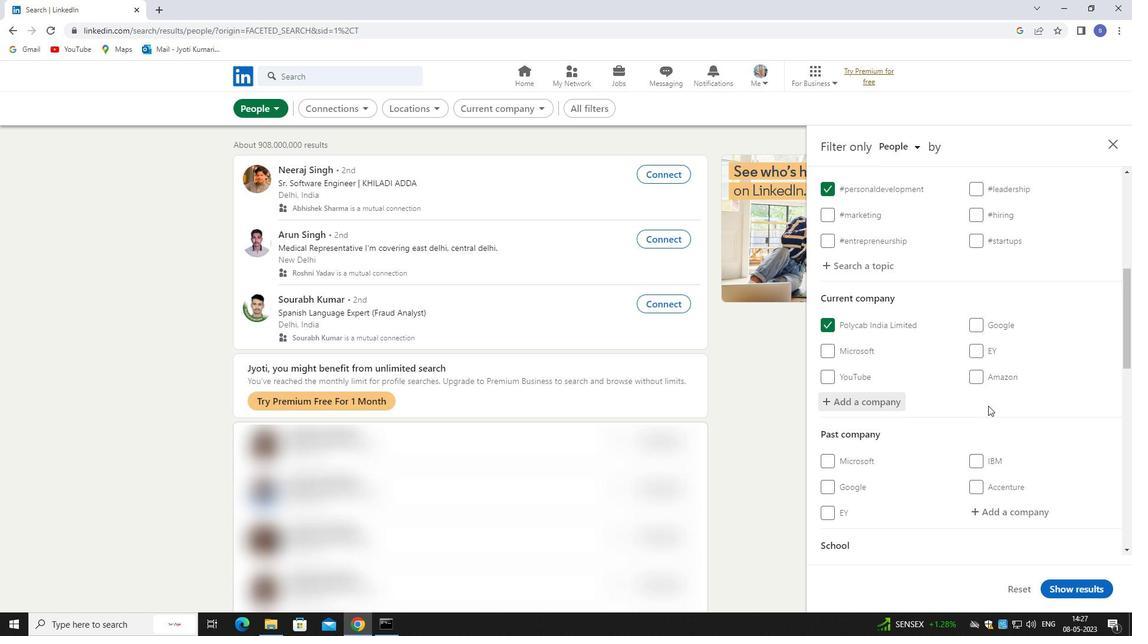 
Action: Mouse moved to (998, 419)
Screenshot: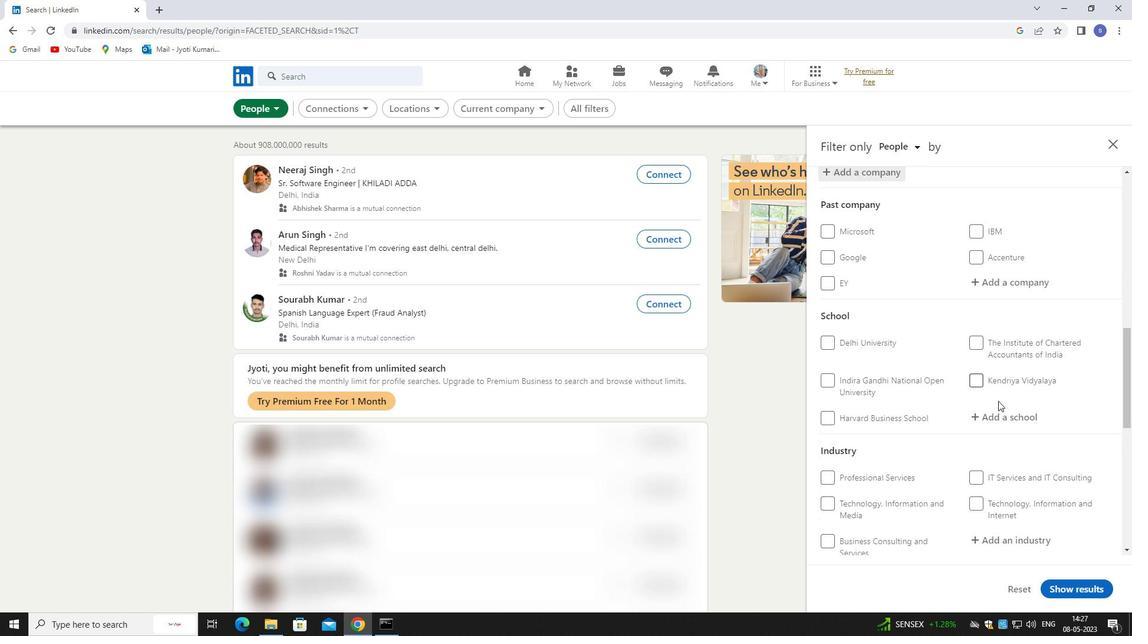 
Action: Mouse pressed left at (998, 419)
Screenshot: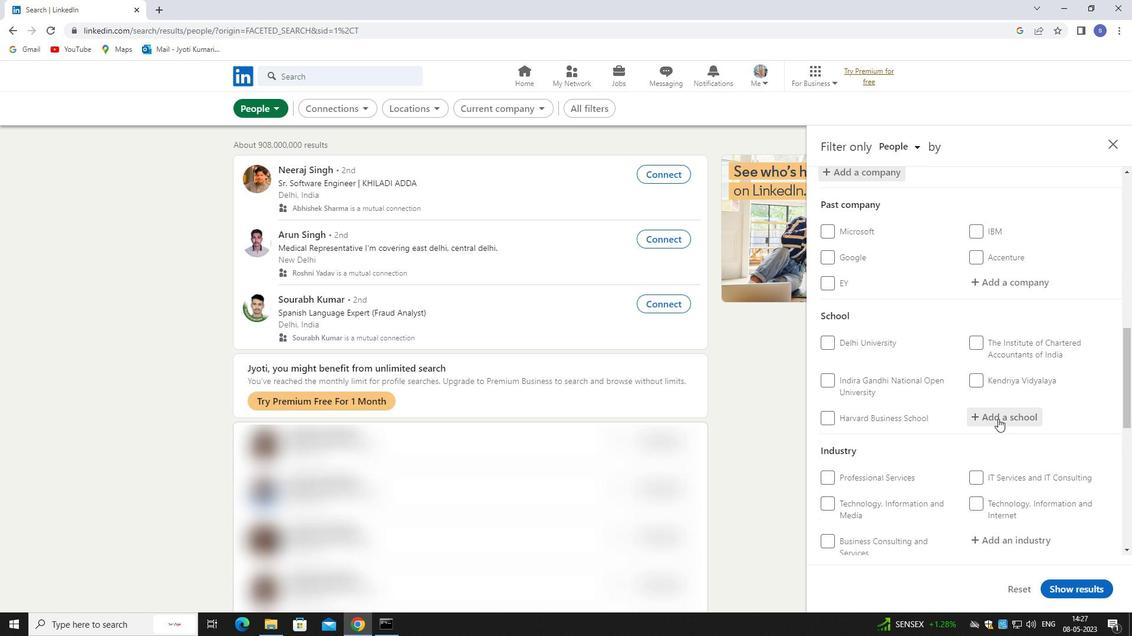 
Action: Key pressed <Key.shift>ANAND<Key.space><Key.shift><Key.shift>A
Screenshot: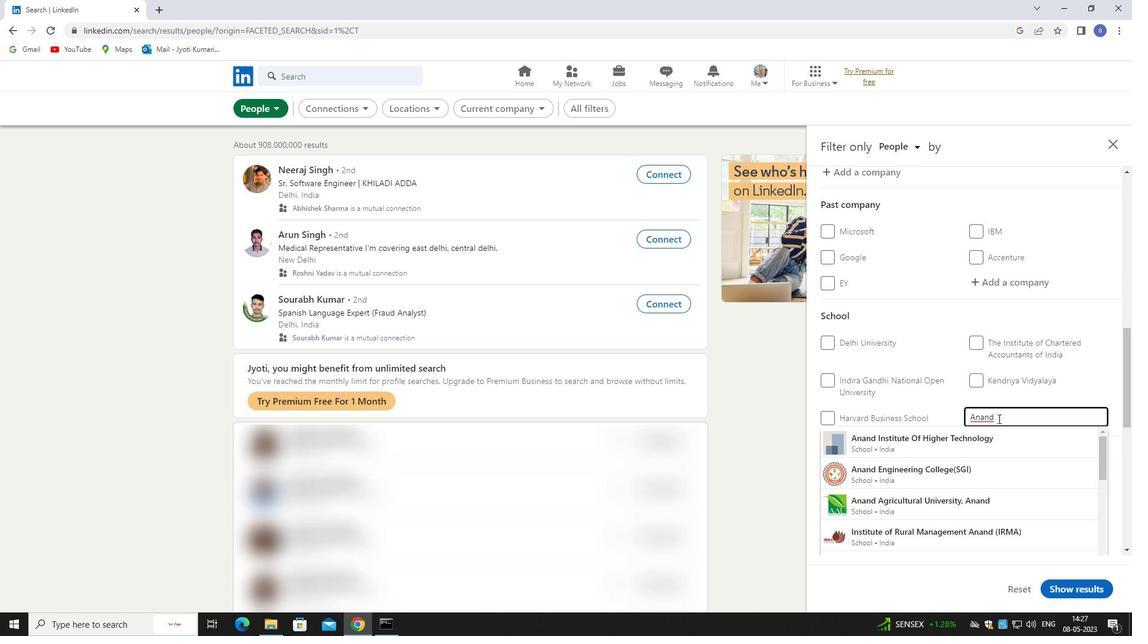 
Action: Mouse moved to (996, 439)
Screenshot: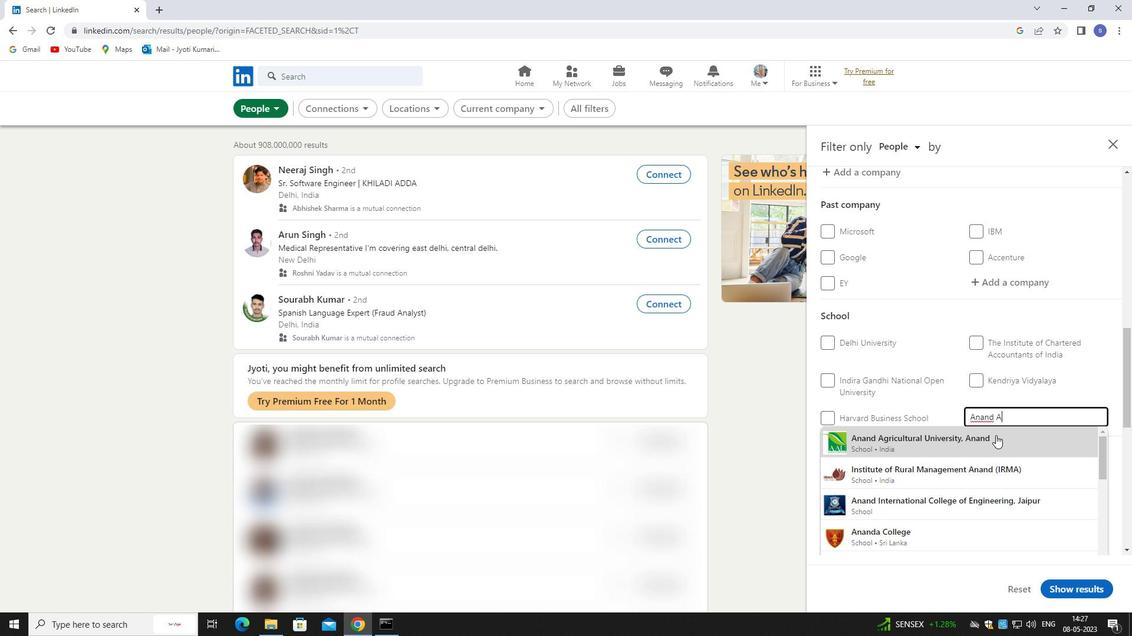 
Action: Mouse pressed left at (996, 439)
Screenshot: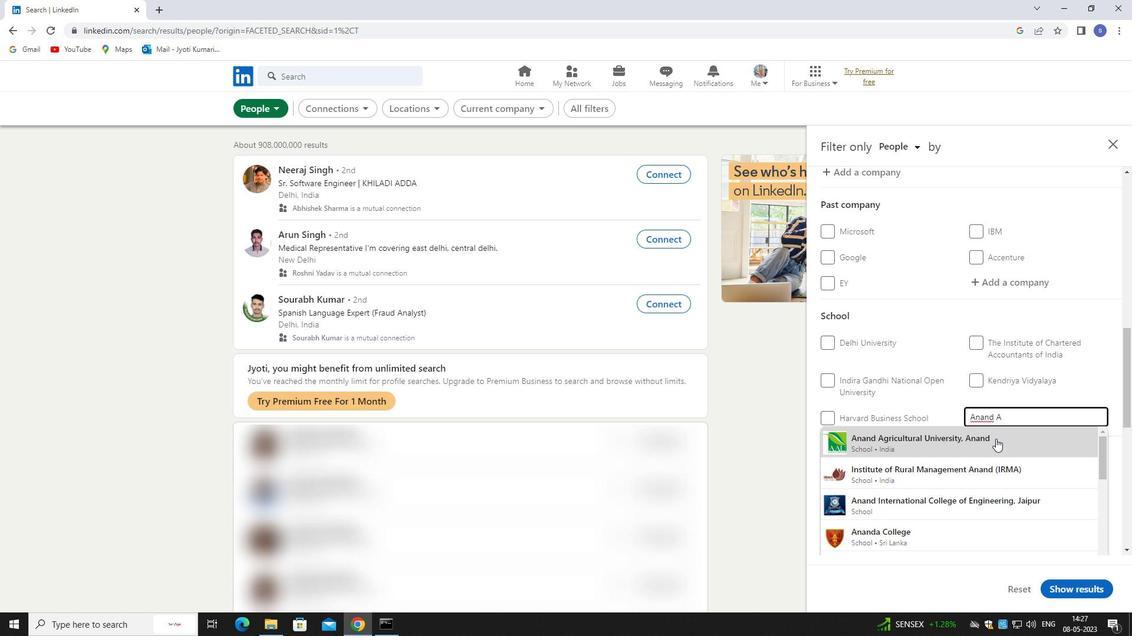 
Action: Mouse moved to (996, 441)
Screenshot: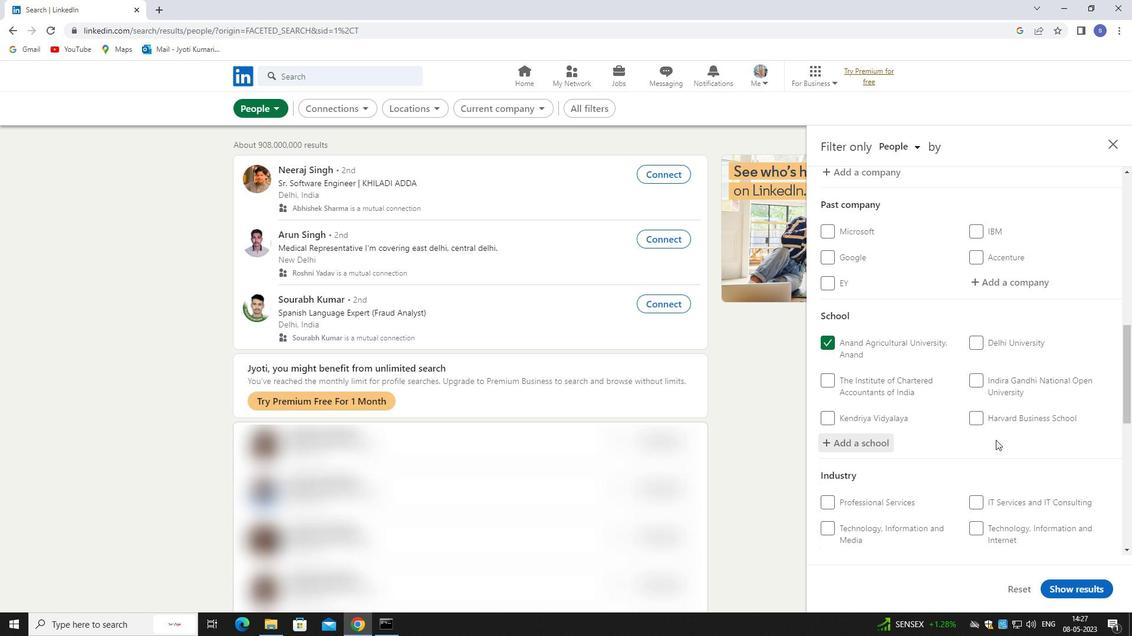 
Action: Mouse scrolled (996, 440) with delta (0, 0)
Screenshot: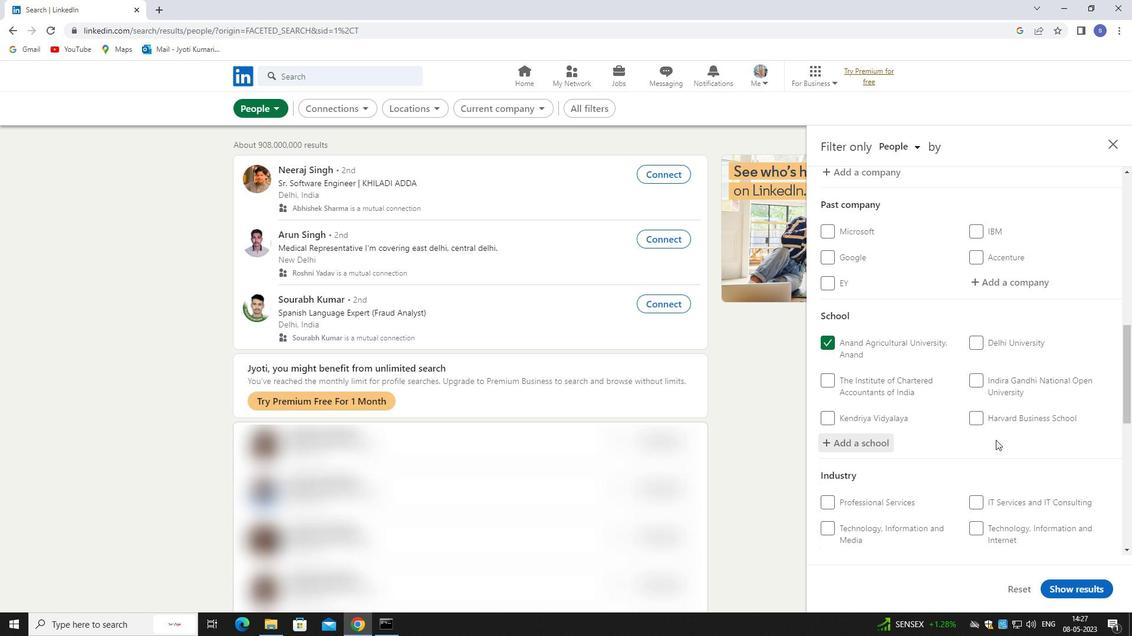 
Action: Mouse moved to (996, 442)
Screenshot: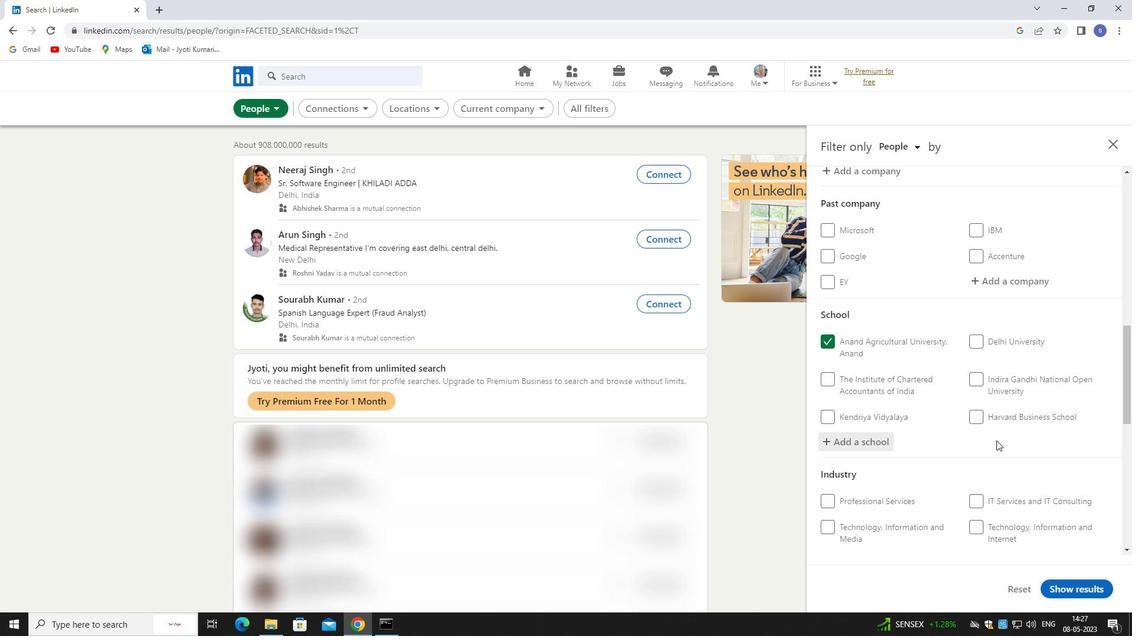 
Action: Mouse scrolled (996, 442) with delta (0, 0)
Screenshot: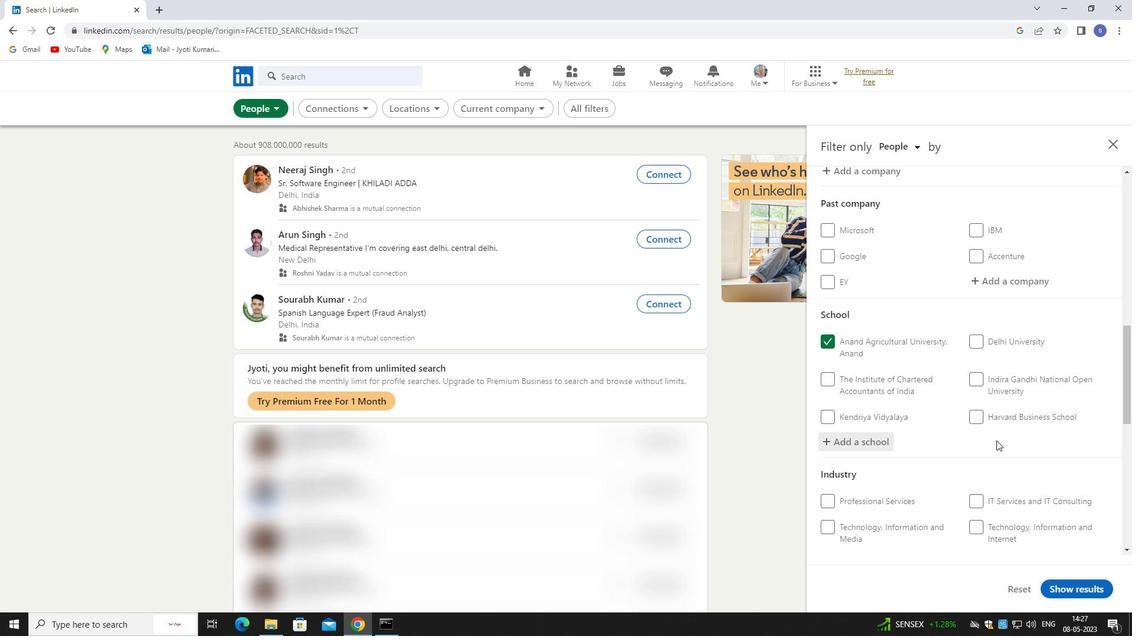 
Action: Mouse moved to (996, 443)
Screenshot: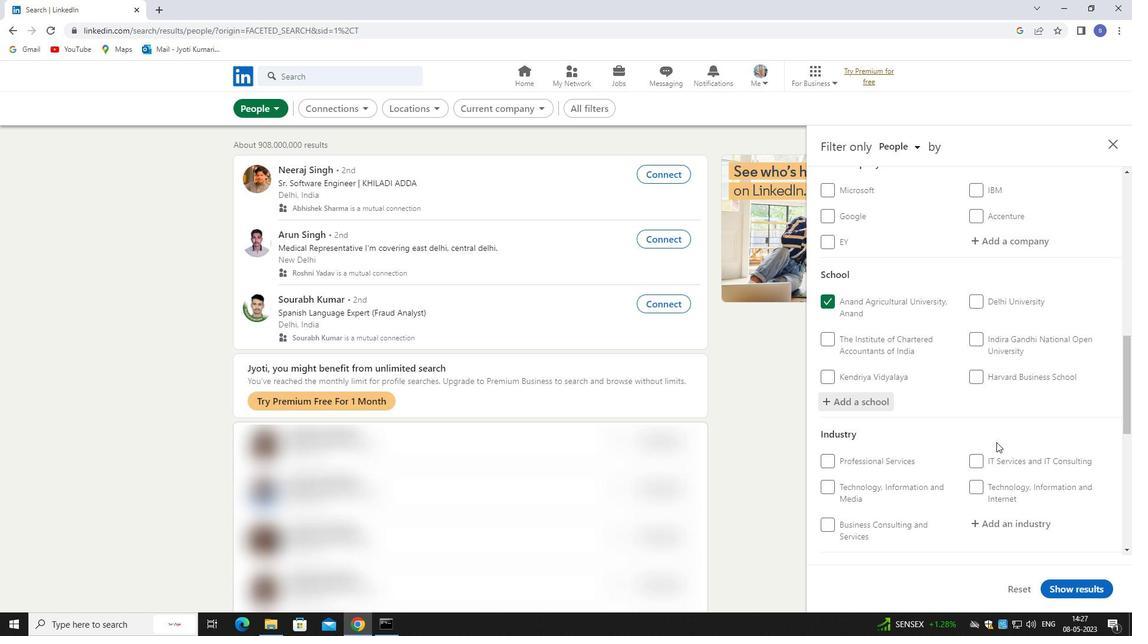 
Action: Mouse scrolled (996, 442) with delta (0, 0)
Screenshot: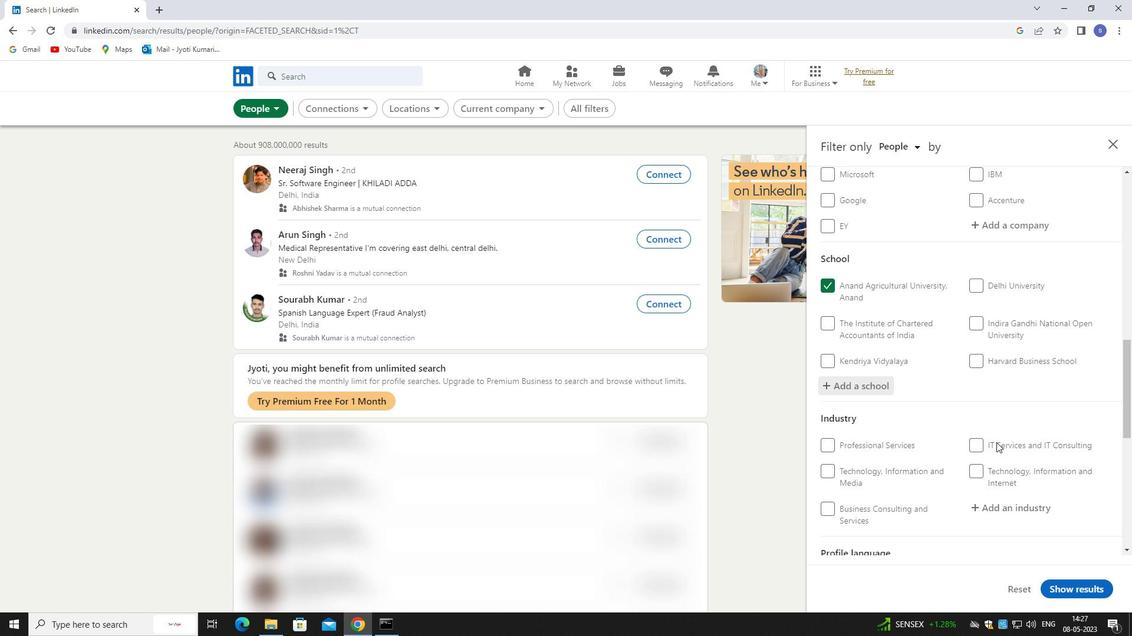 
Action: Mouse moved to (1007, 393)
Screenshot: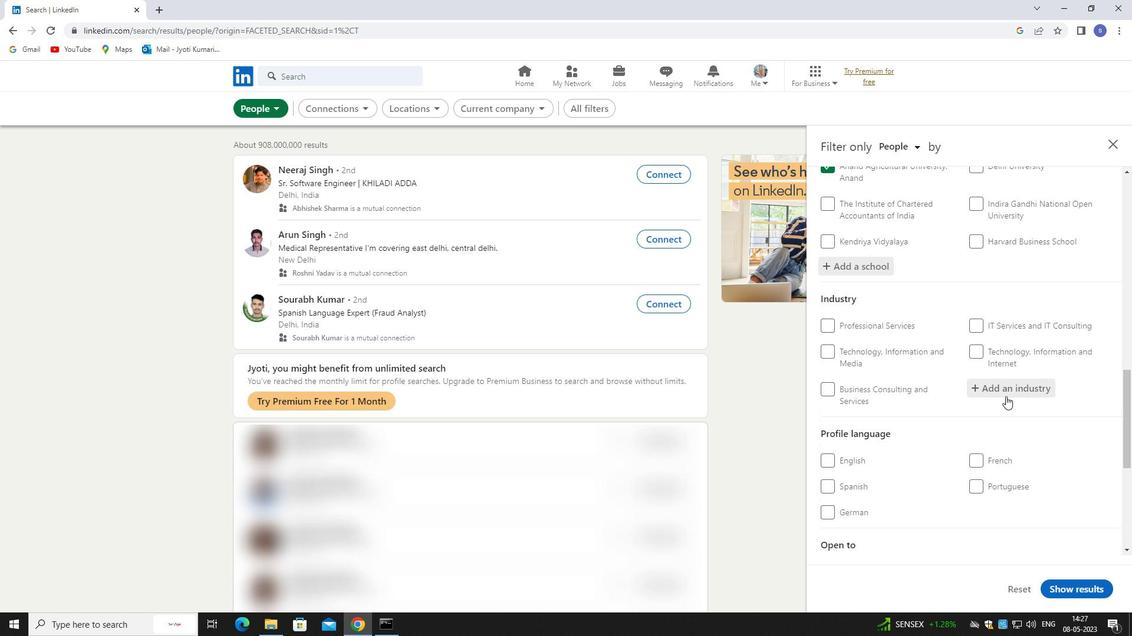 
Action: Mouse pressed left at (1007, 393)
Screenshot: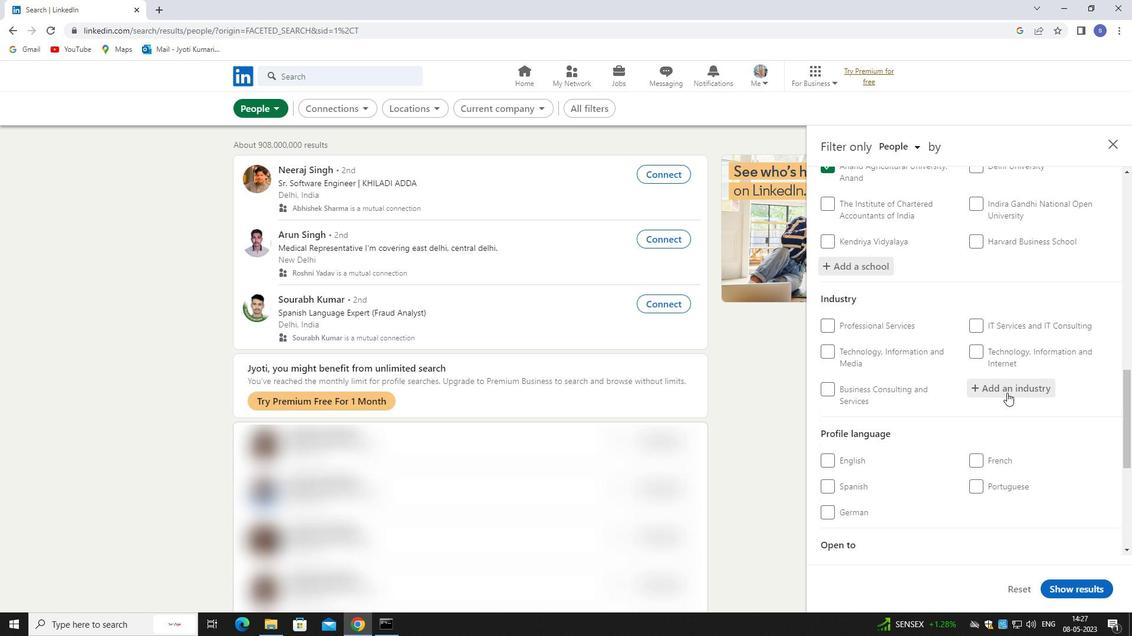 
Action: Key pressed <Key.shift>HIGHER
Screenshot: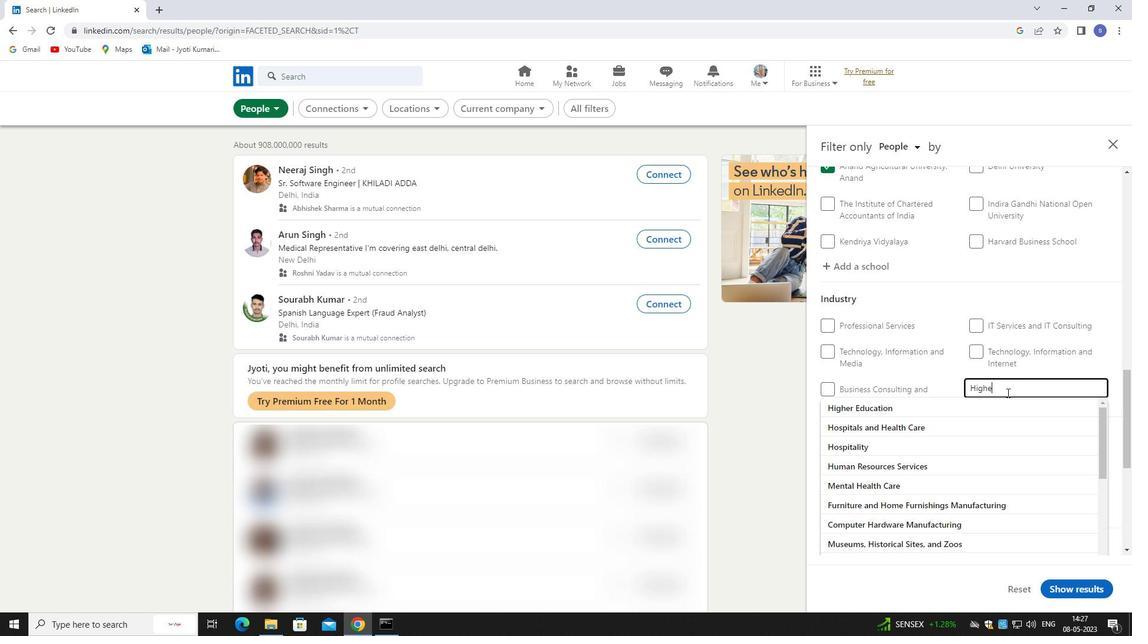 
Action: Mouse moved to (985, 414)
Screenshot: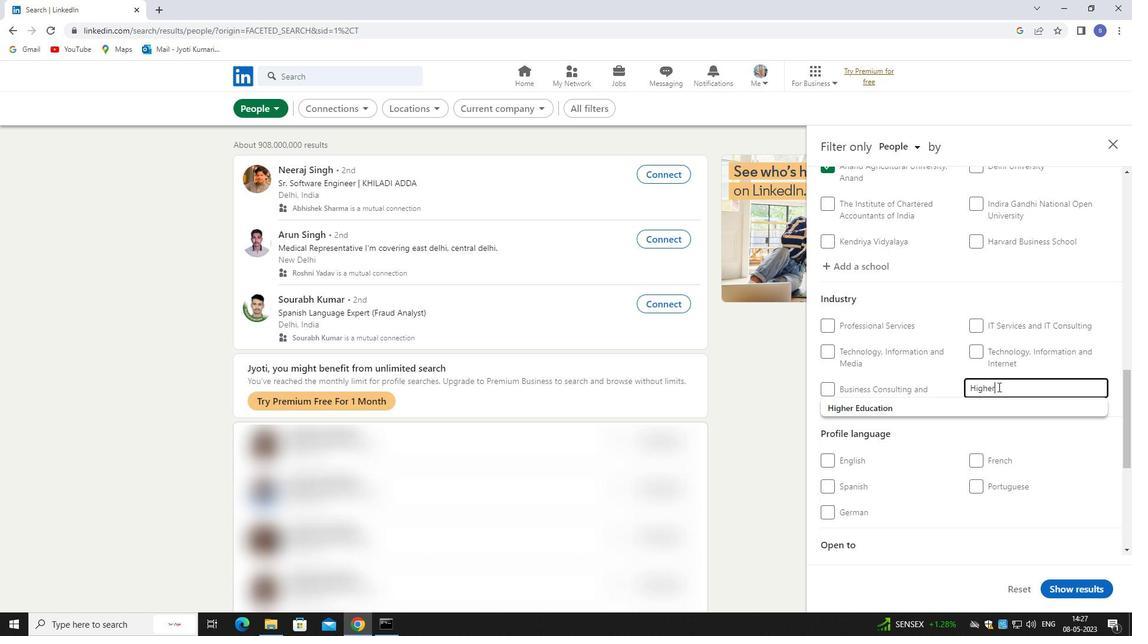 
Action: Mouse pressed left at (985, 414)
Screenshot: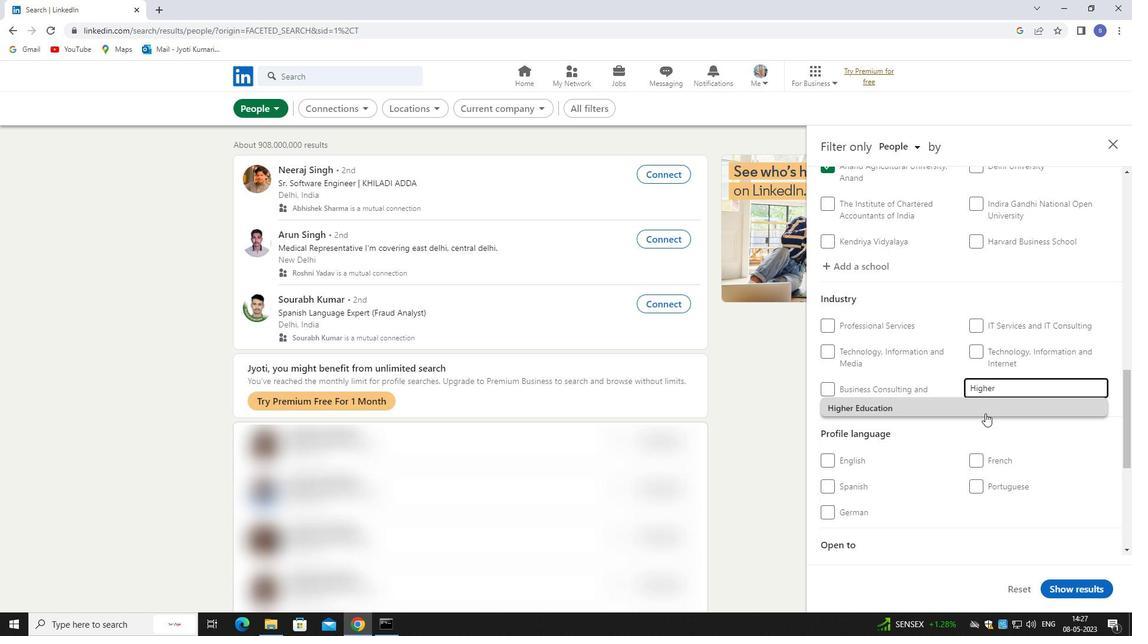 
Action: Mouse scrolled (985, 413) with delta (0, 0)
Screenshot: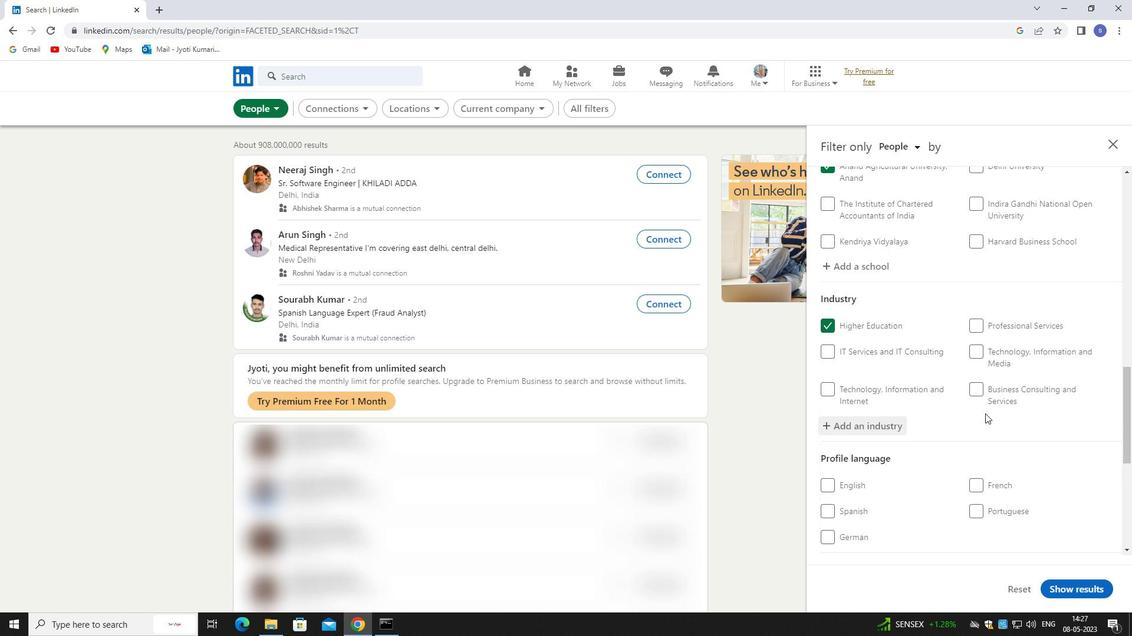 
Action: Mouse scrolled (985, 413) with delta (0, 0)
Screenshot: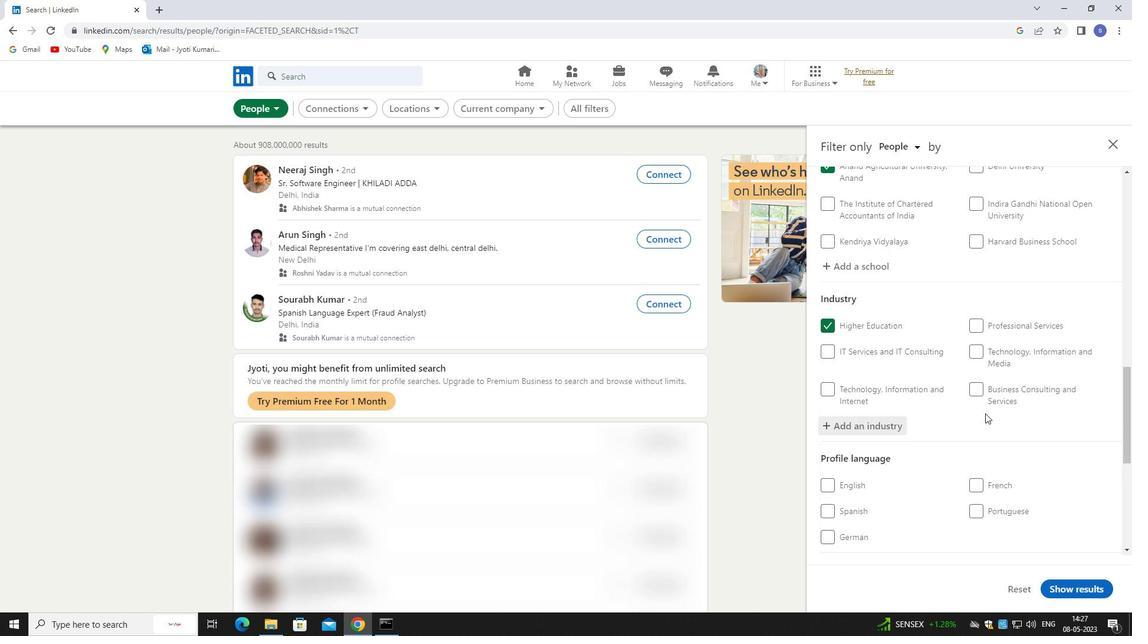 
Action: Mouse scrolled (985, 413) with delta (0, 0)
Screenshot: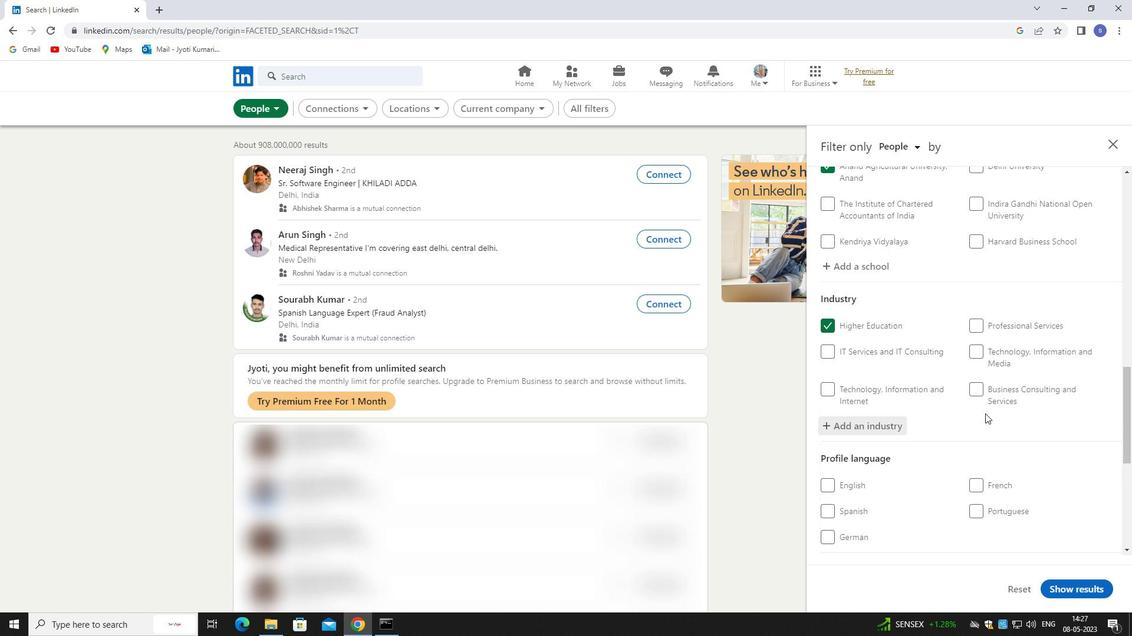 
Action: Mouse moved to (840, 303)
Screenshot: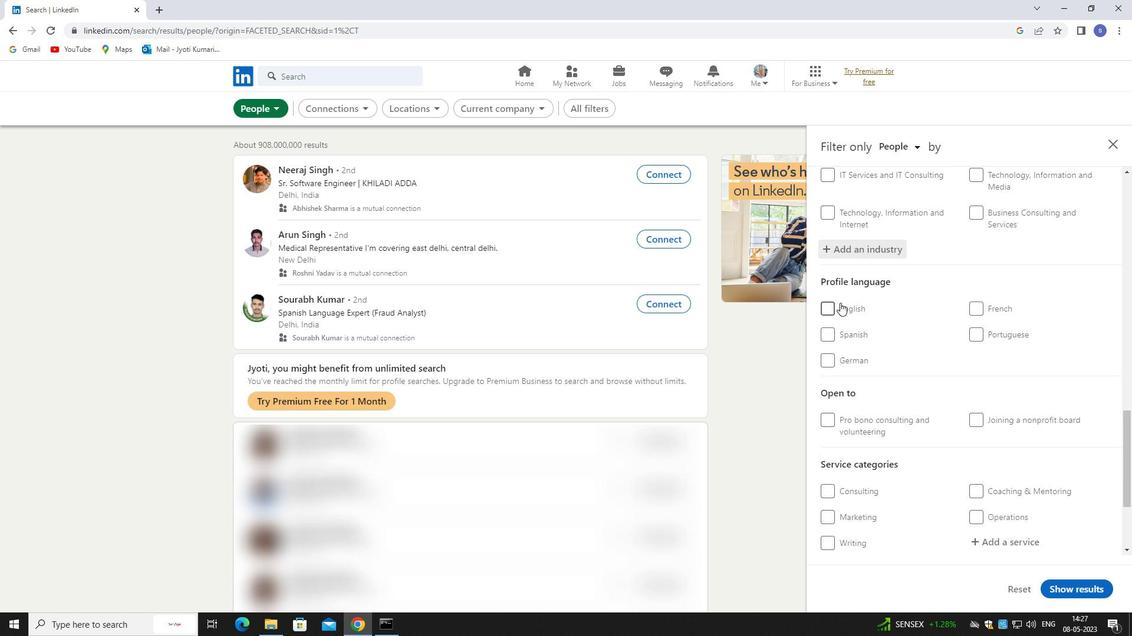 
Action: Mouse pressed left at (840, 303)
Screenshot: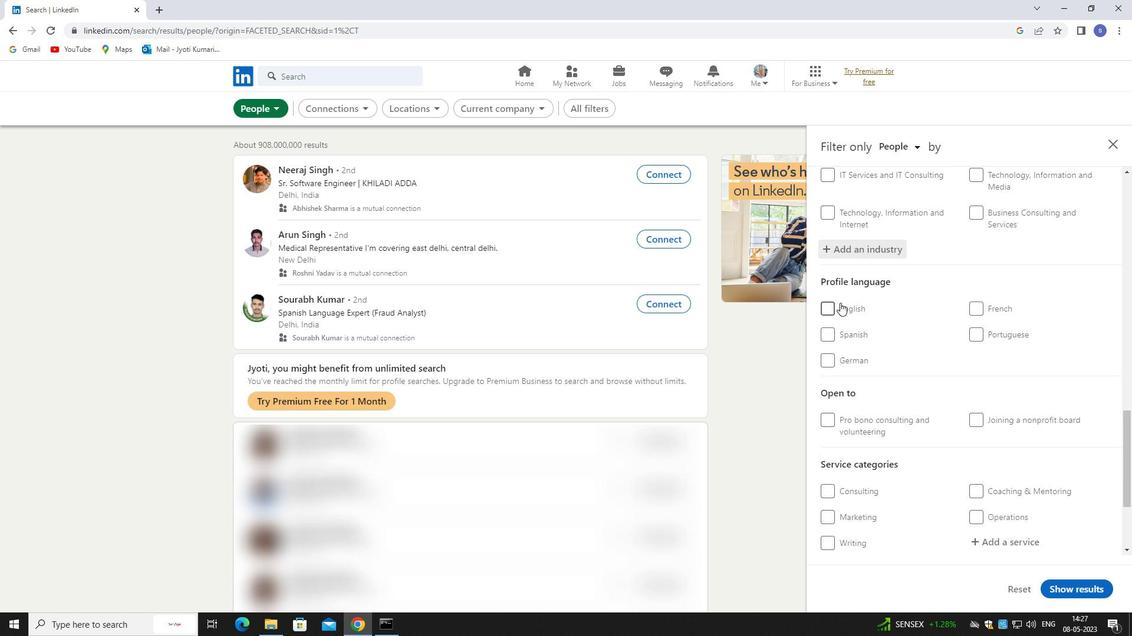 
Action: Mouse moved to (944, 351)
Screenshot: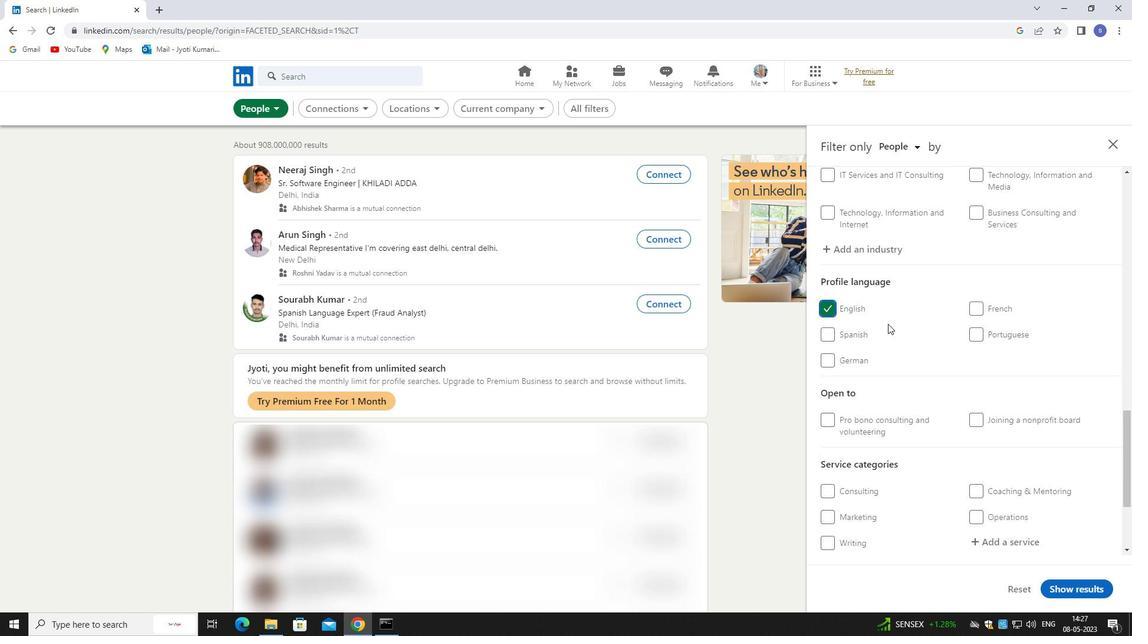 
Action: Mouse scrolled (944, 350) with delta (0, 0)
Screenshot: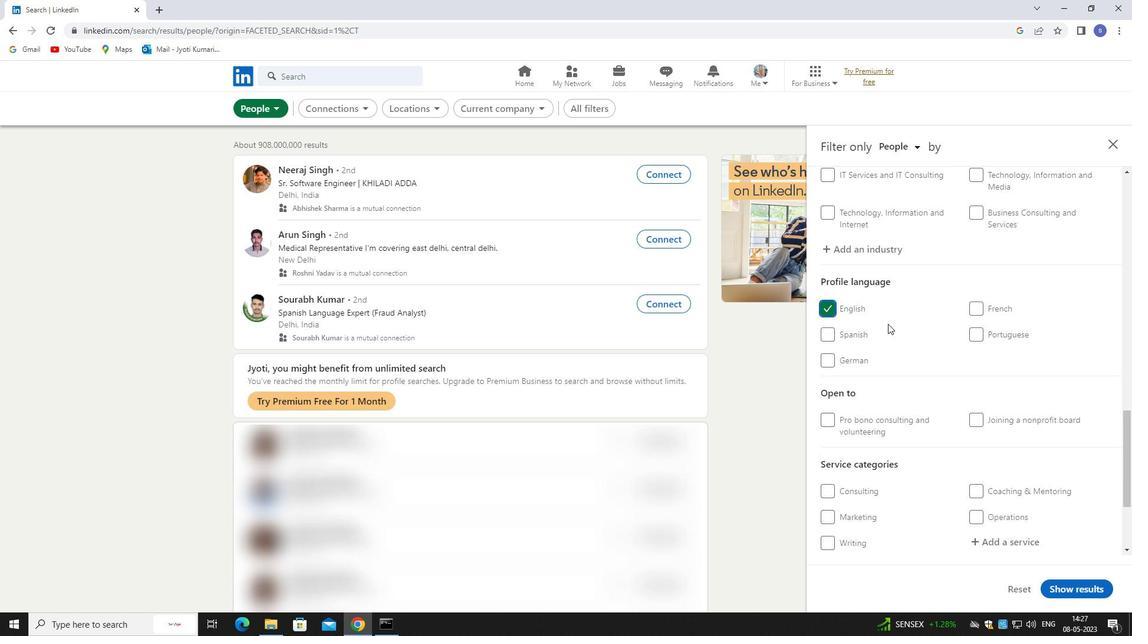 
Action: Mouse moved to (958, 360)
Screenshot: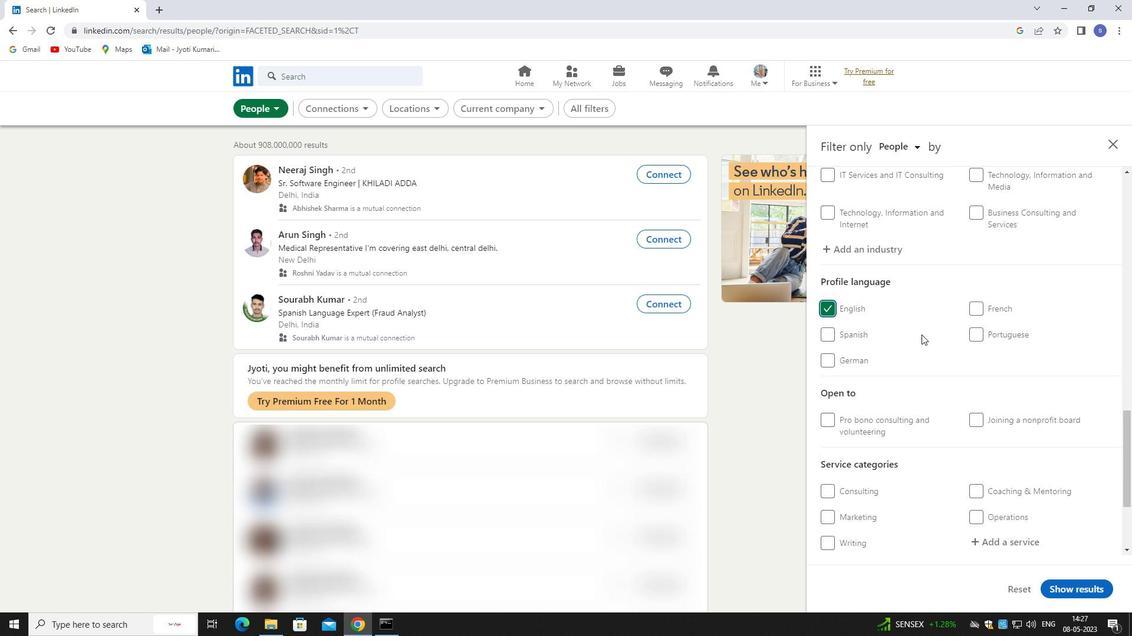 
Action: Mouse scrolled (958, 359) with delta (0, 0)
Screenshot: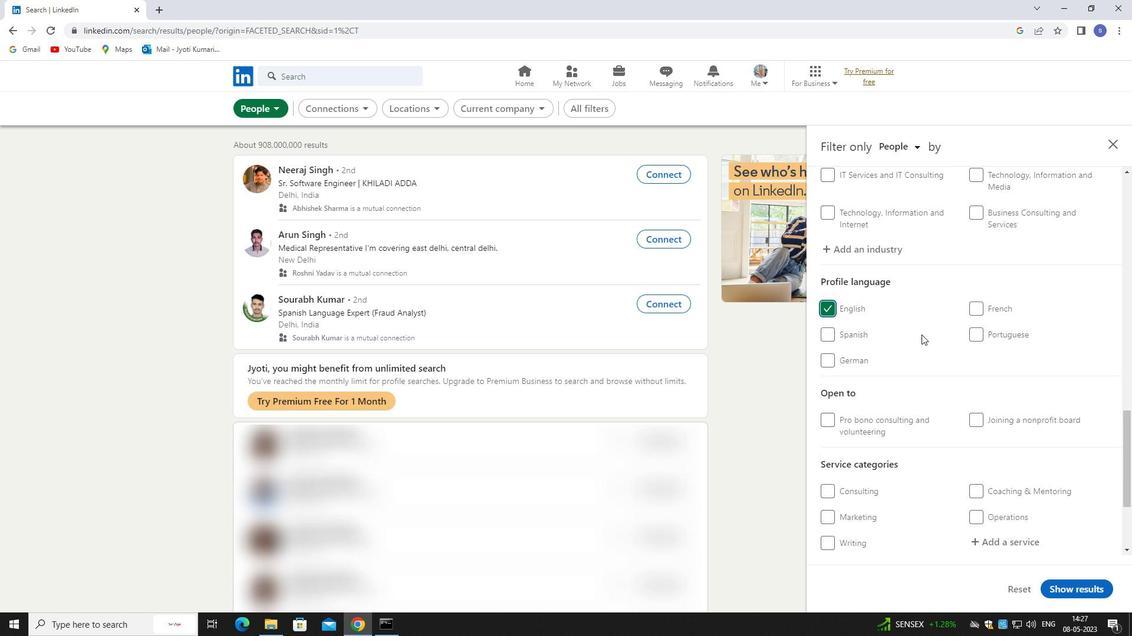 
Action: Mouse moved to (971, 368)
Screenshot: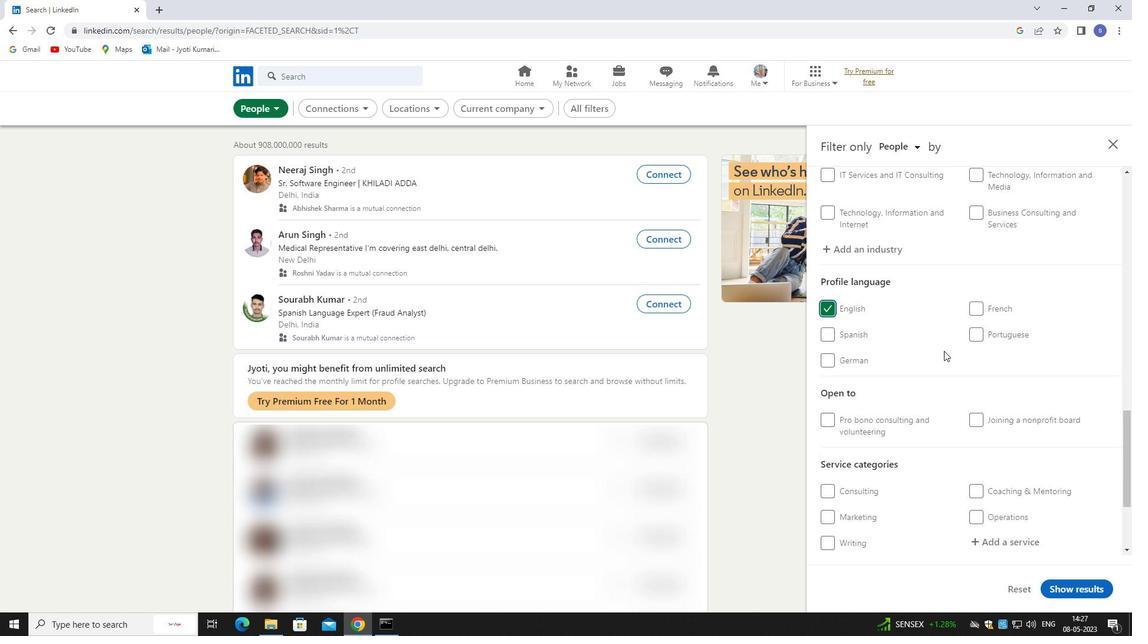 
Action: Mouse scrolled (971, 367) with delta (0, 0)
Screenshot: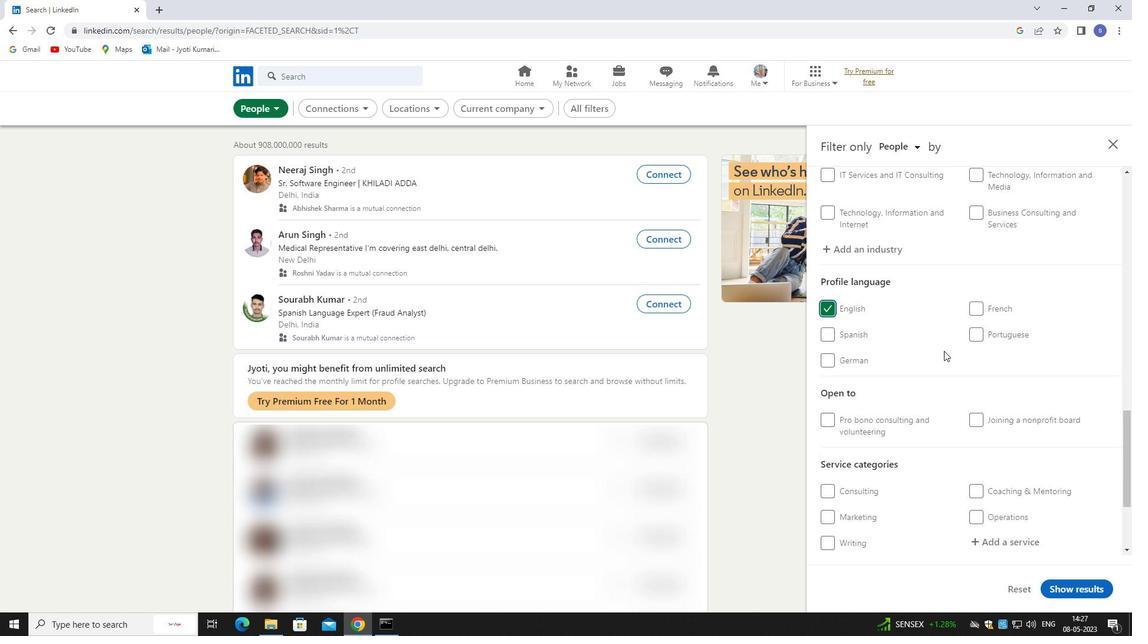 
Action: Mouse moved to (976, 370)
Screenshot: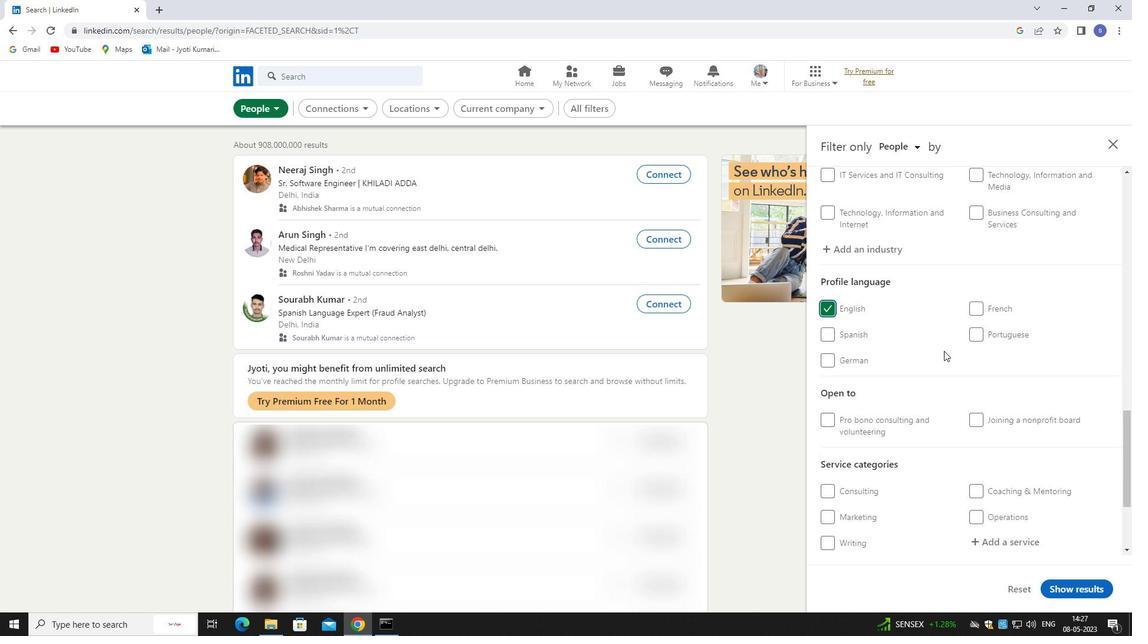 
Action: Mouse scrolled (976, 370) with delta (0, 0)
Screenshot: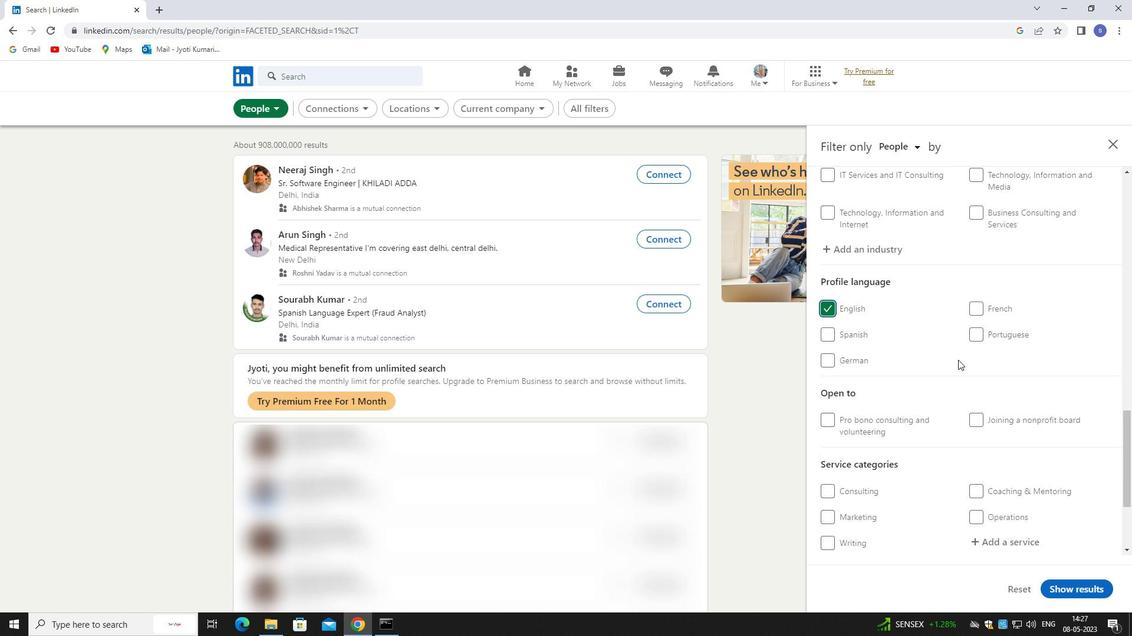 
Action: Mouse moved to (1009, 389)
Screenshot: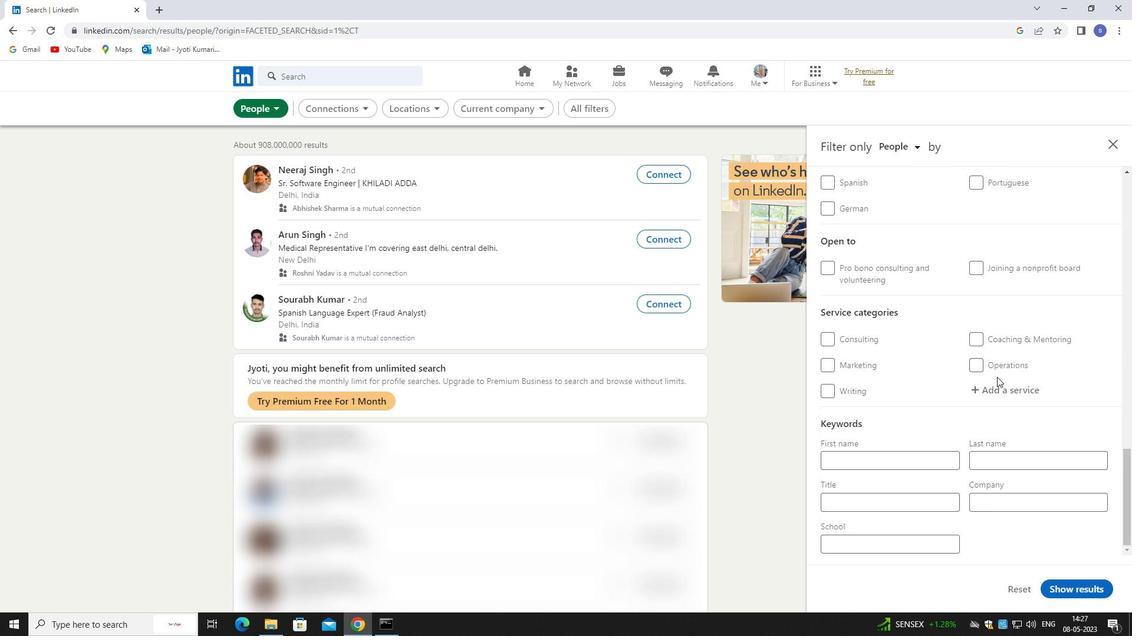 
Action: Mouse pressed left at (1009, 389)
Screenshot: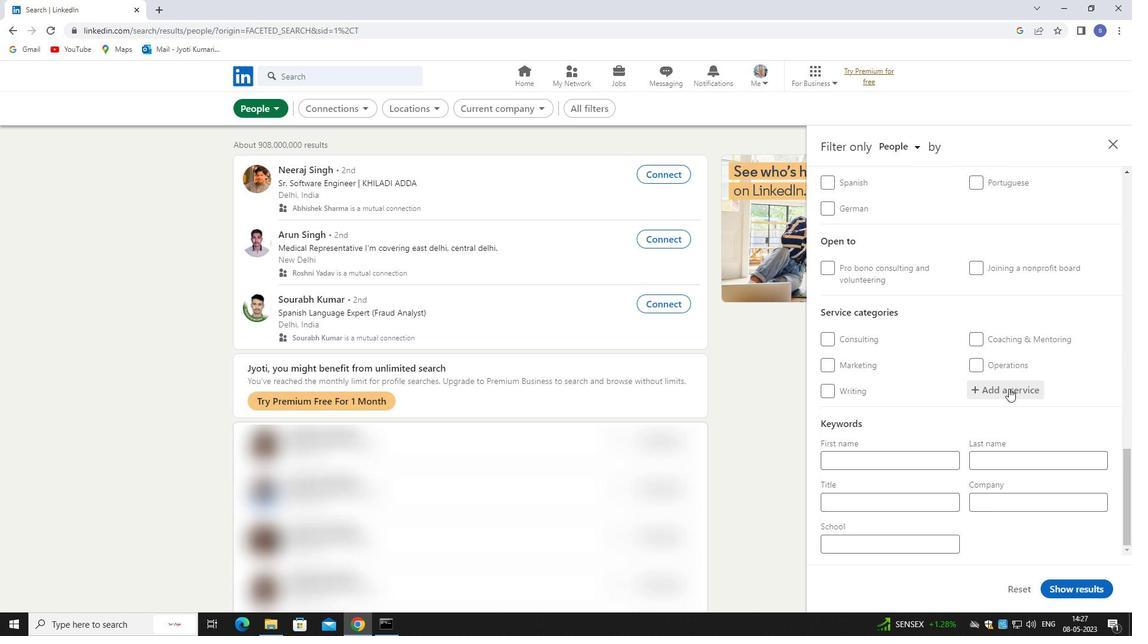 
Action: Mouse moved to (994, 398)
Screenshot: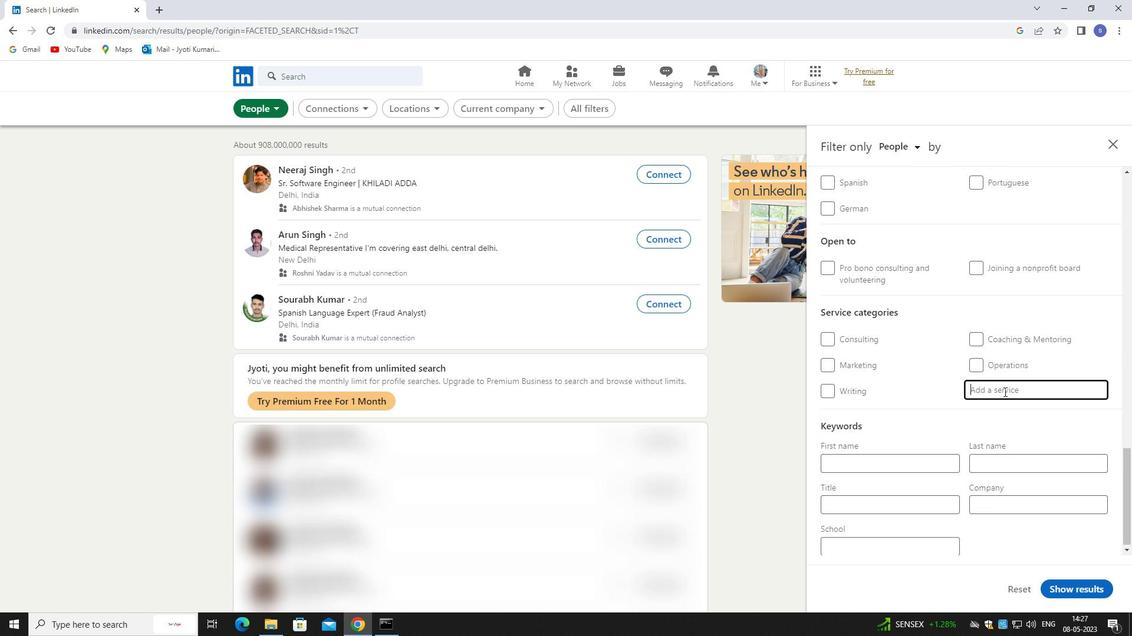 
Action: Key pressed <Key.shift><Key.shift>FINANCIAL<Key.space>
Screenshot: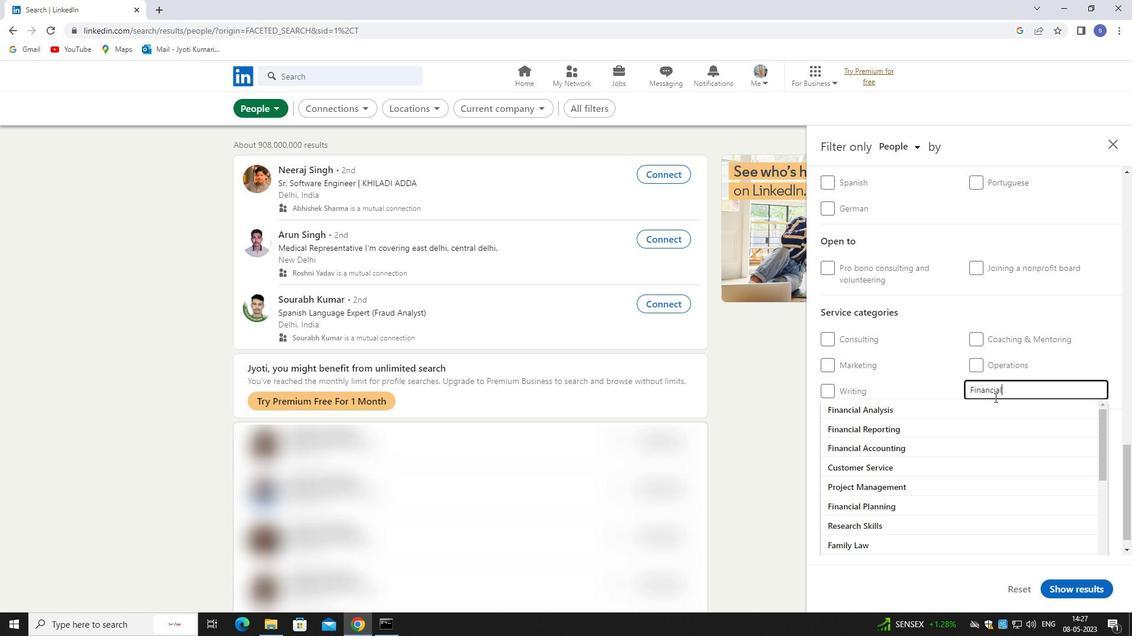 
Action: Mouse moved to (931, 422)
Screenshot: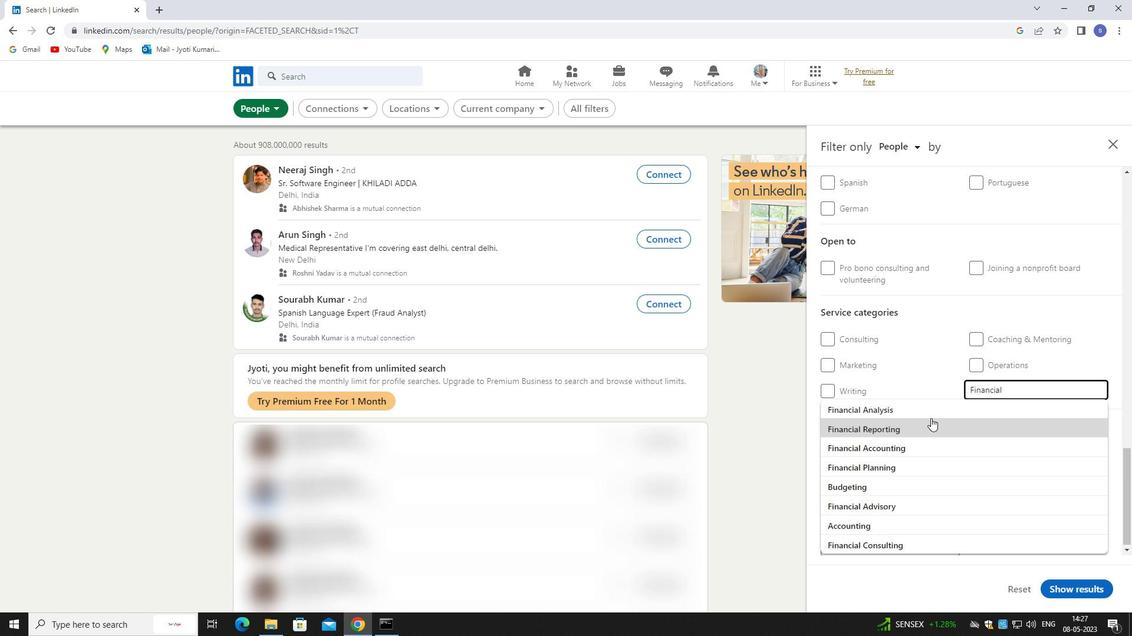 
Action: Mouse pressed left at (931, 422)
Screenshot: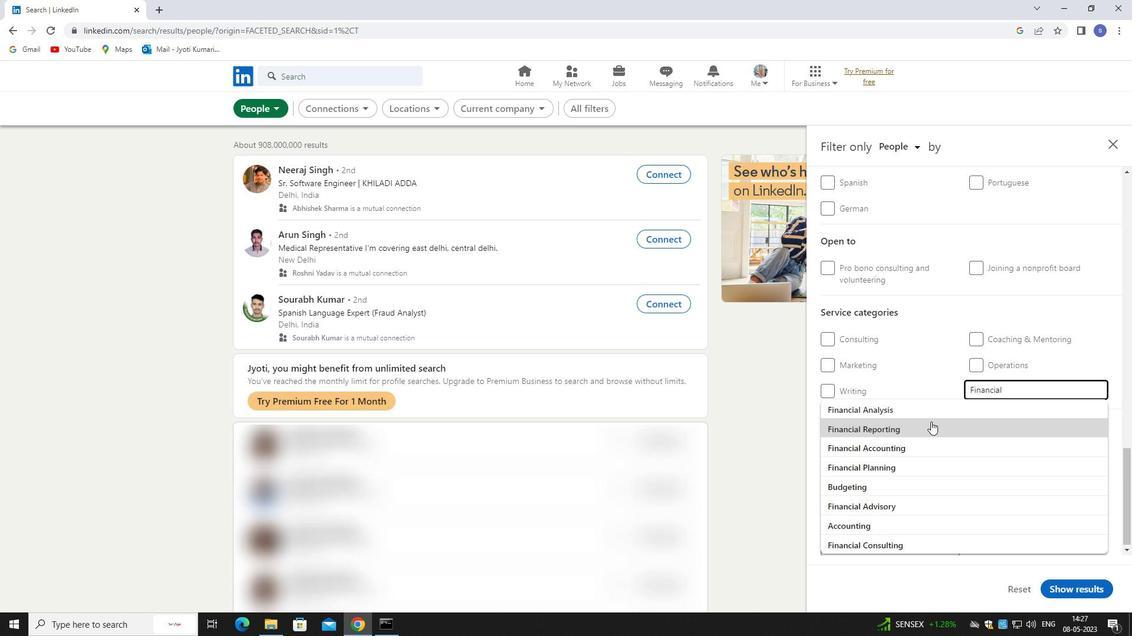 
Action: Mouse scrolled (931, 421) with delta (0, 0)
Screenshot: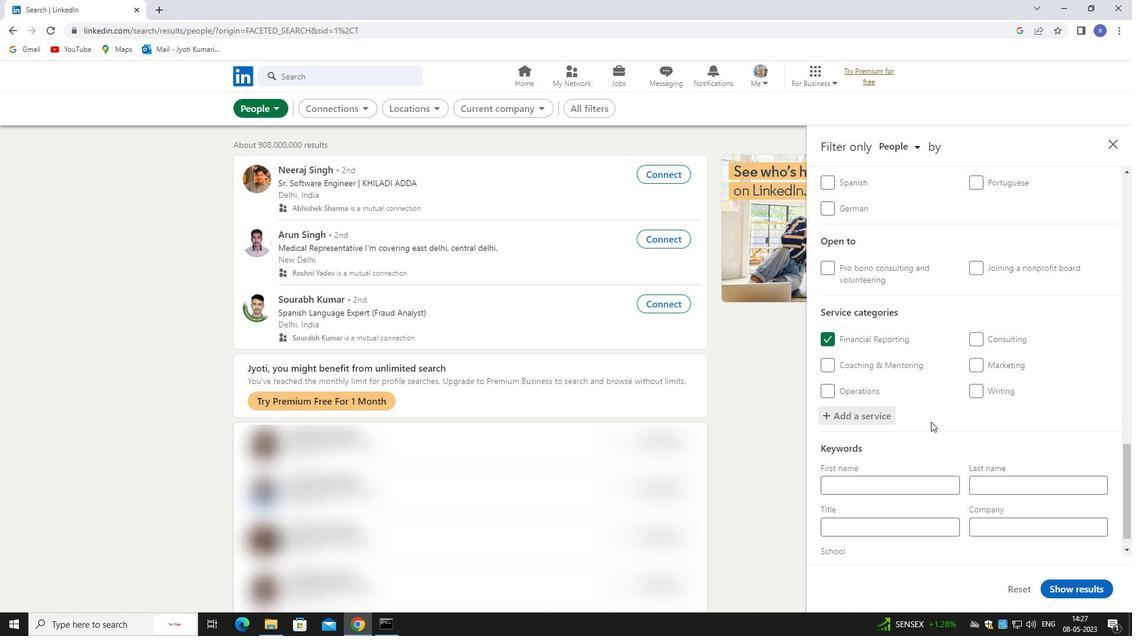 
Action: Mouse scrolled (931, 421) with delta (0, 0)
Screenshot: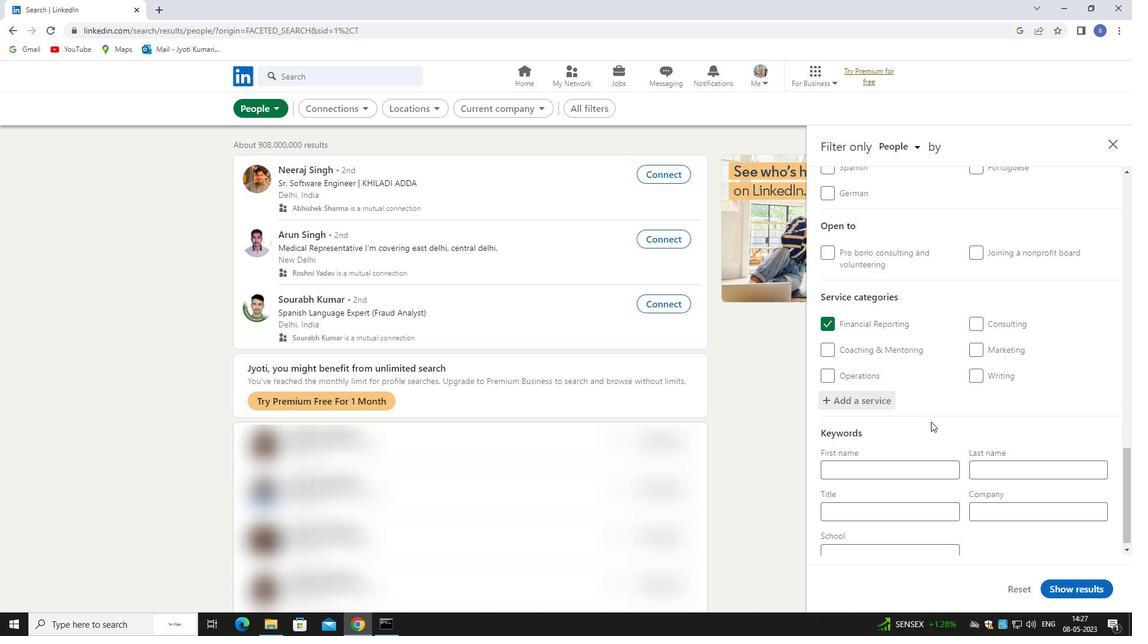 
Action: Mouse scrolled (931, 421) with delta (0, 0)
Screenshot: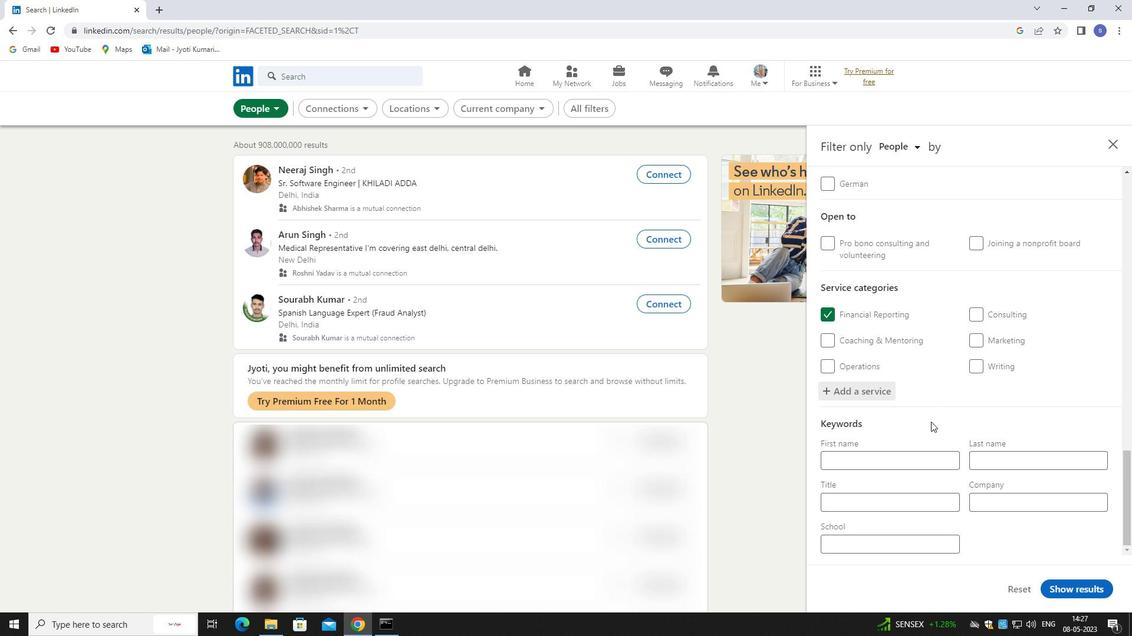 
Action: Mouse scrolled (931, 421) with delta (0, 0)
Screenshot: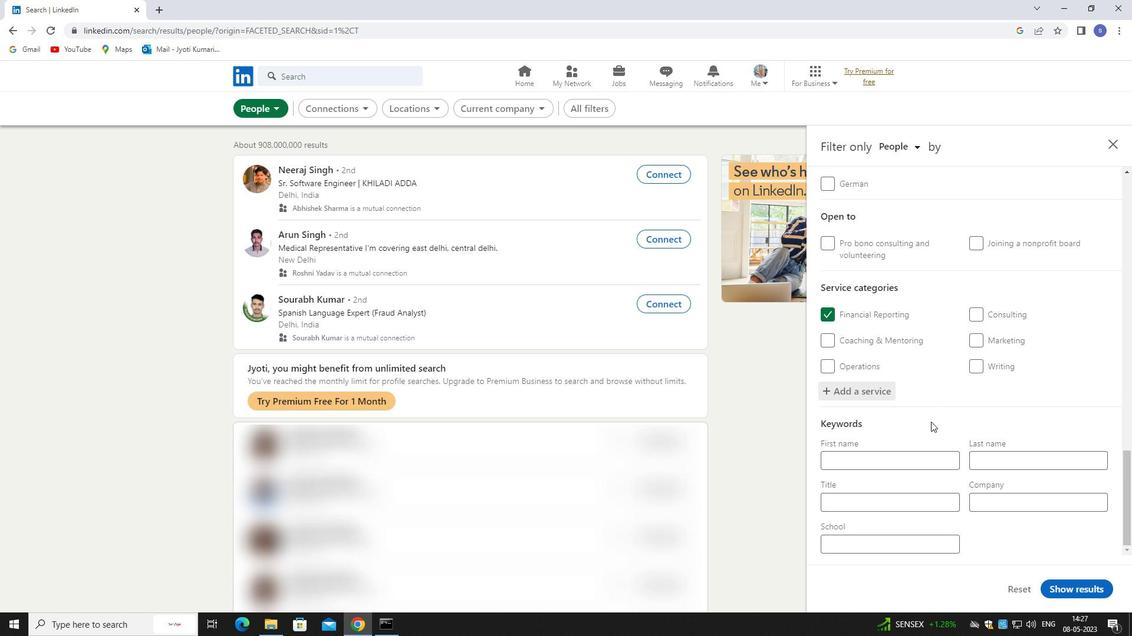 
Action: Mouse moved to (925, 503)
Screenshot: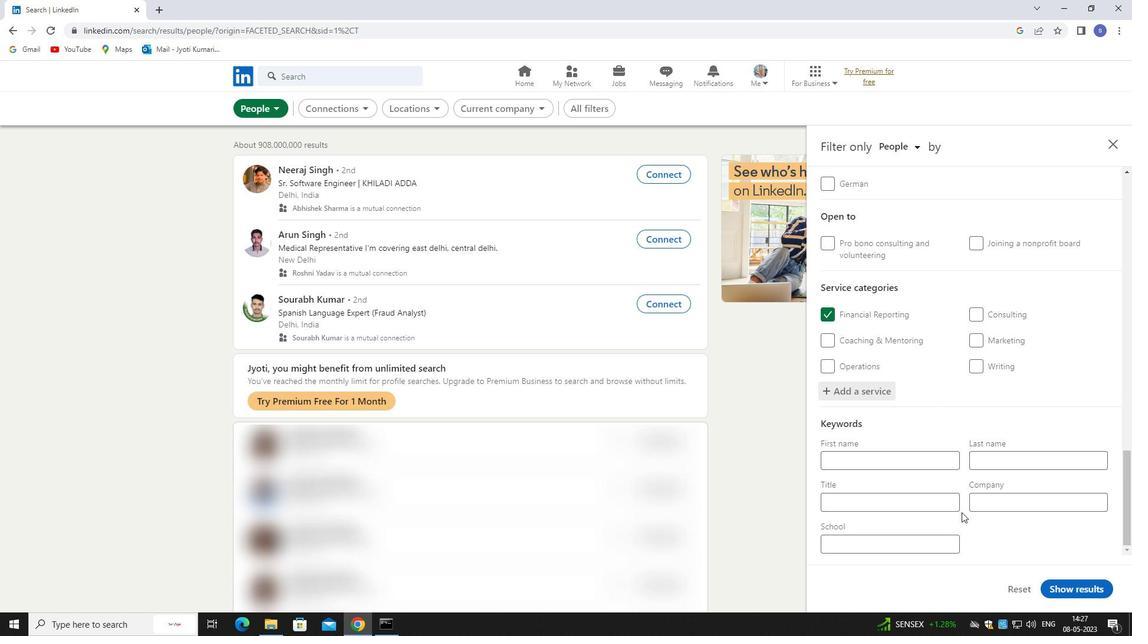 
Action: Mouse pressed left at (925, 503)
Screenshot: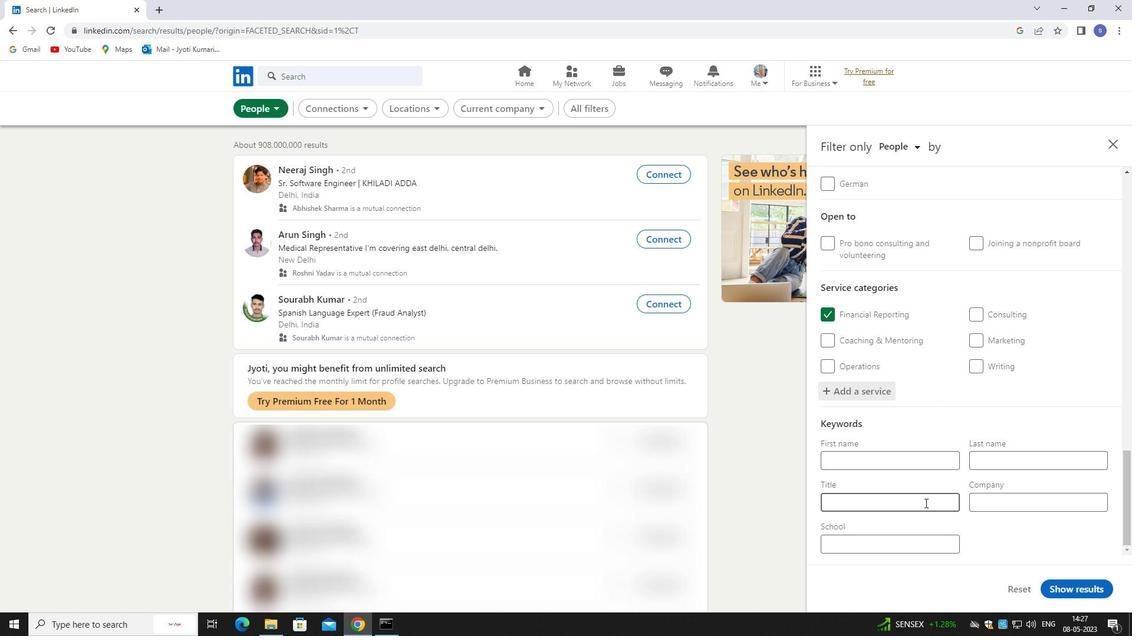 
Action: Mouse moved to (924, 503)
Screenshot: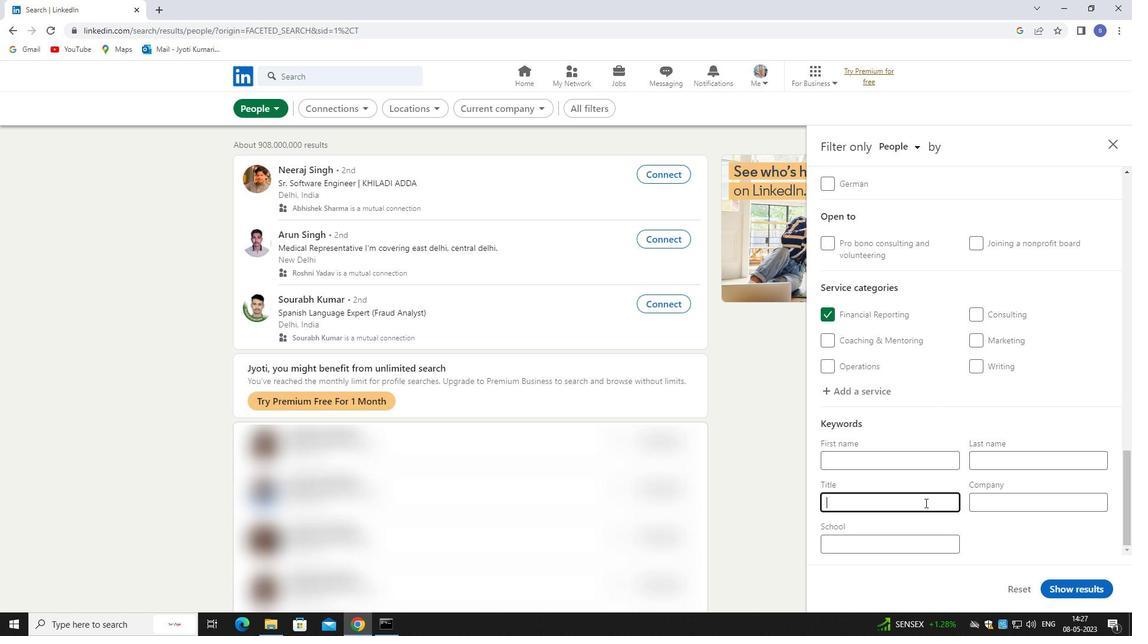 
Action: Key pressed <Key.shift><Key.shift><Key.shift><Key.shift><Key.shift><Key.shift><Key.shift><Key.shift><Key.shift><Key.shift><Key.shift><Key.shift><Key.shift><Key.shift><Key.shift><Key.shift><Key.shift>WE<Key.backspace>EB<Key.space>DEVEL<Key.backspace>PER<Key.backspace><Key.backspace><Key.backspace>LOPER
Screenshot: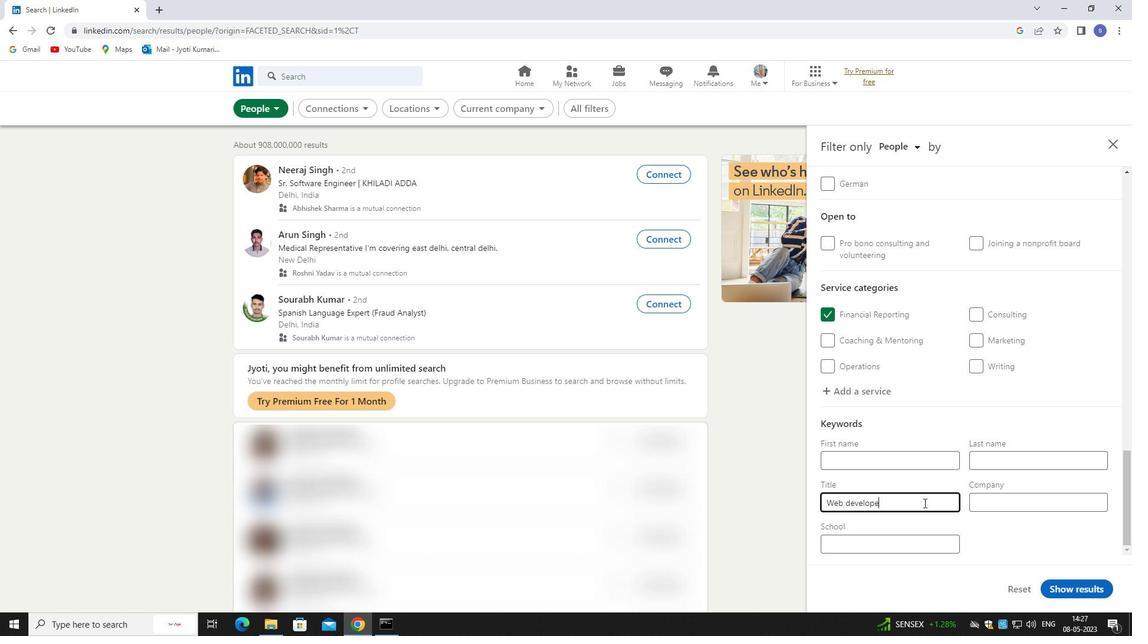 
Action: Mouse moved to (1049, 589)
Screenshot: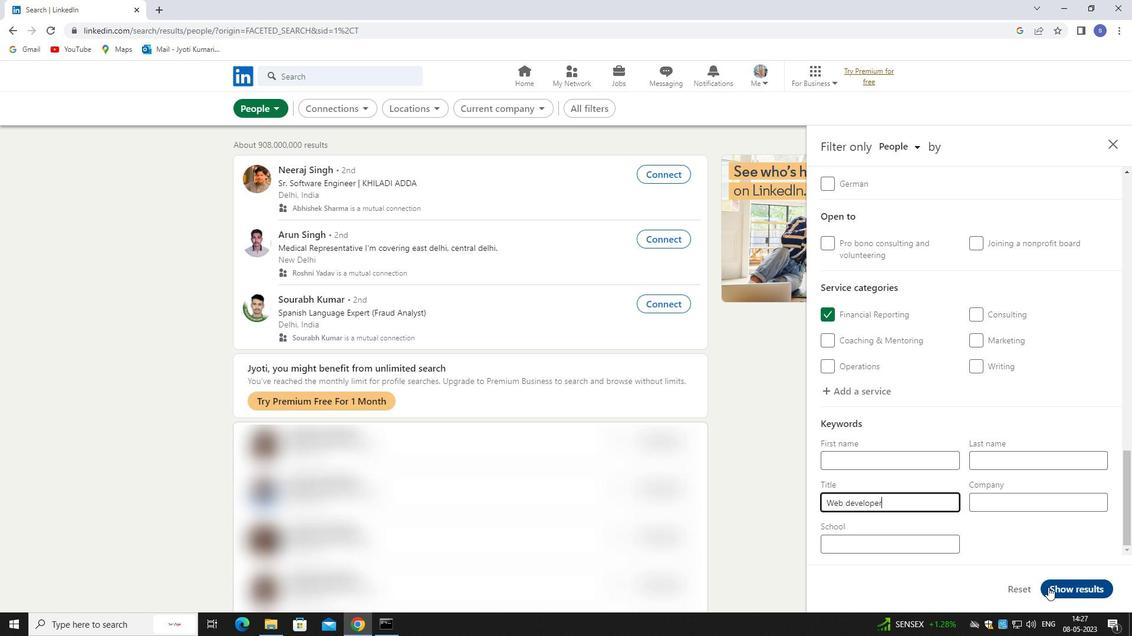 
Action: Mouse pressed left at (1049, 589)
Screenshot: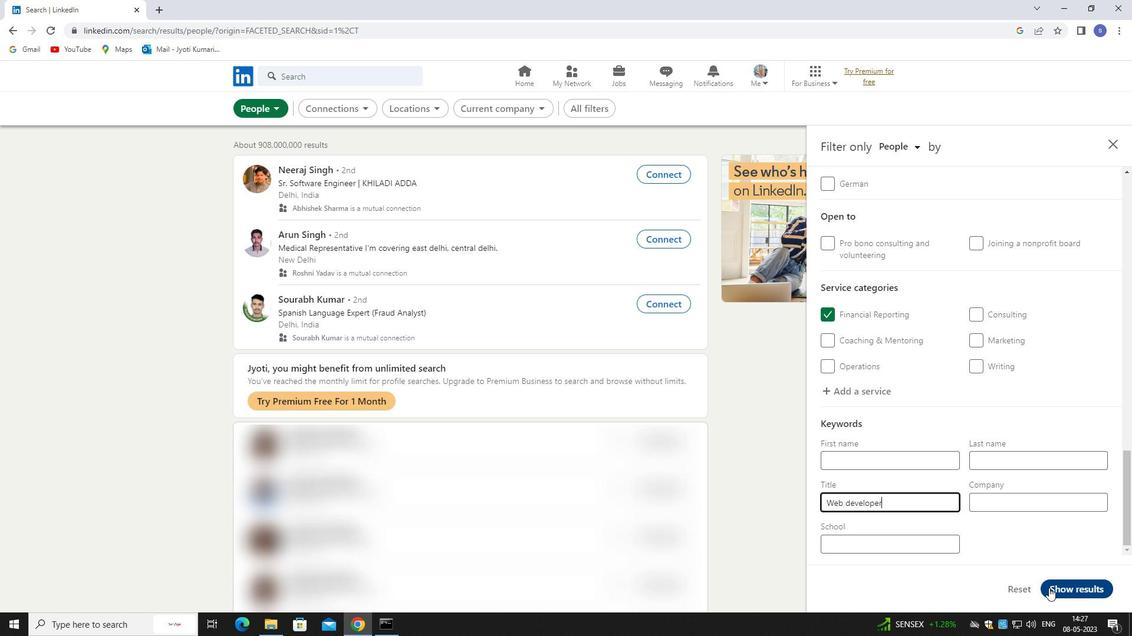 
Action: Mouse moved to (1050, 586)
Screenshot: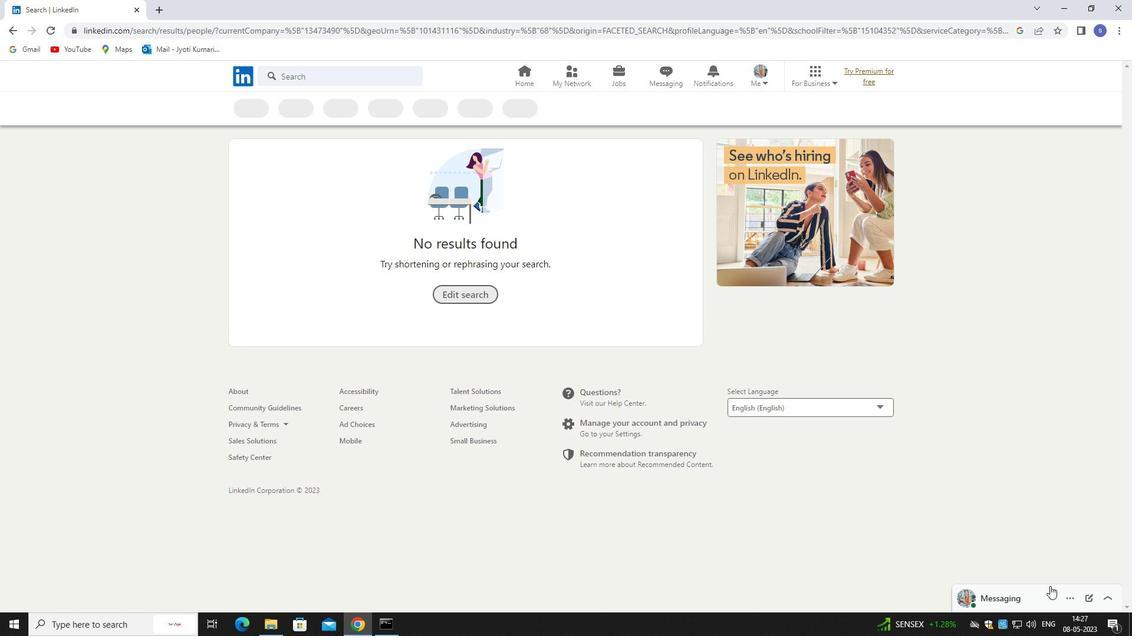 
